 Task: Search one way flight ticket for 5 adults, 1 child, 2 infants in seat and 1 infant on lap in business from Alpena: Alpena County Regional Airport to Greenville: Pitt-greenville Airport on 5-2-2023. Choice of flights is Sun country airlines. Number of bags: 1 carry on bag. Price is upto 86000. Outbound departure time preference is 13:00.
Action: Mouse moved to (309, 160)
Screenshot: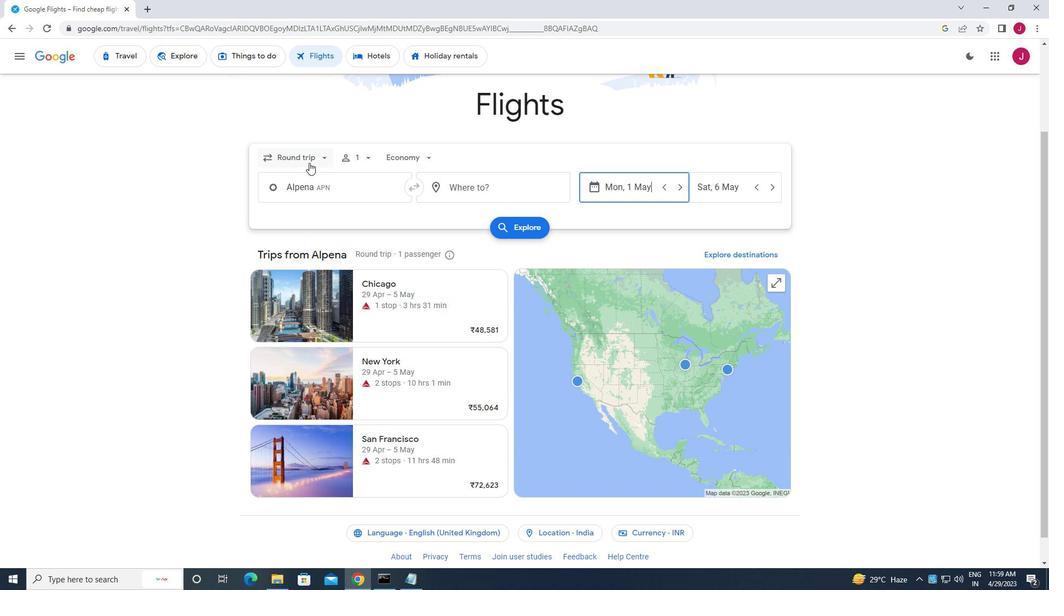 
Action: Mouse pressed left at (309, 160)
Screenshot: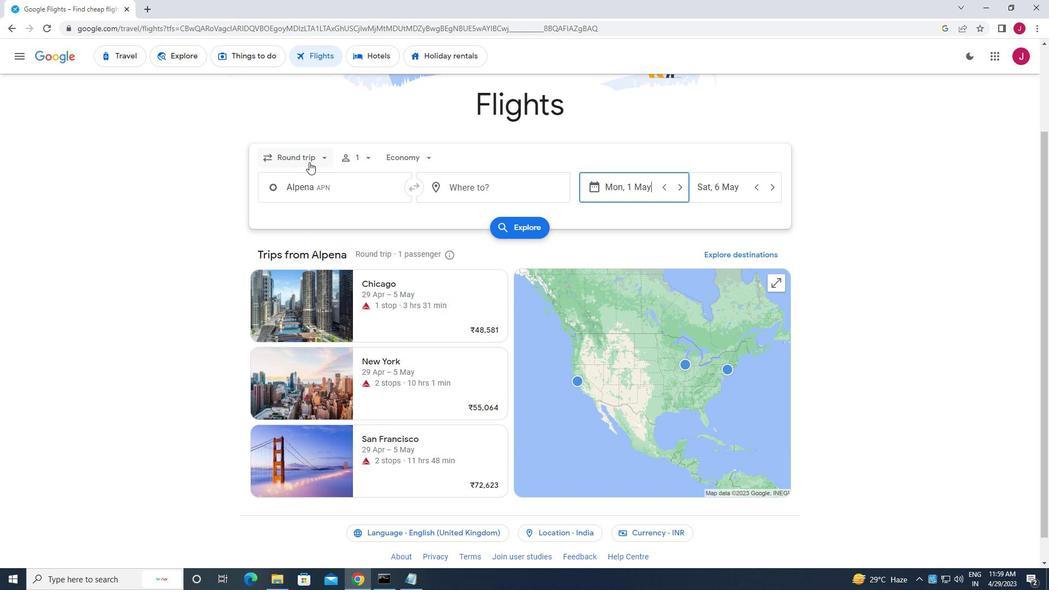 
Action: Mouse moved to (312, 204)
Screenshot: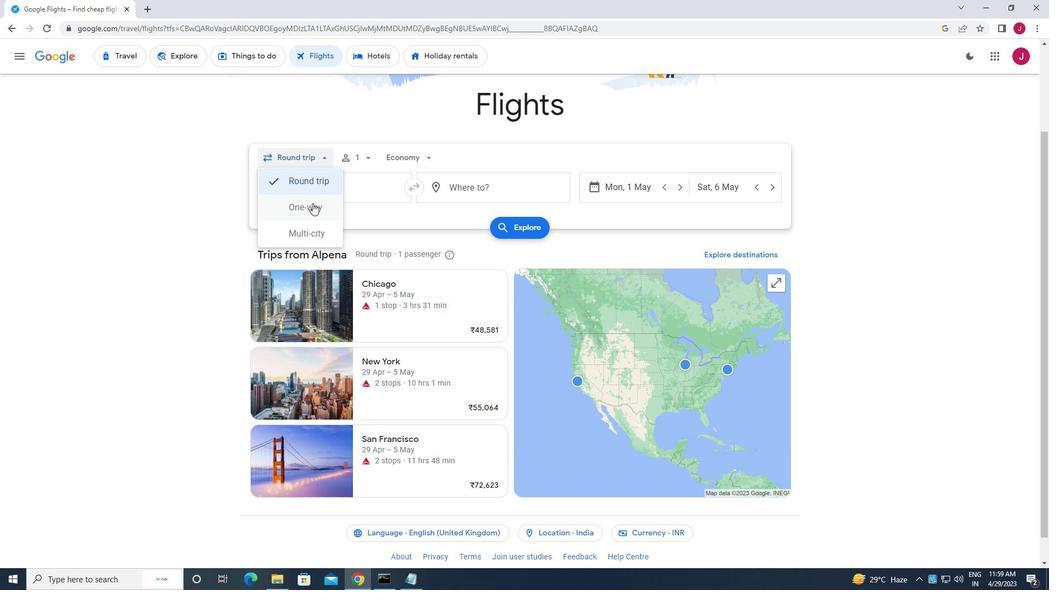 
Action: Mouse pressed left at (312, 204)
Screenshot: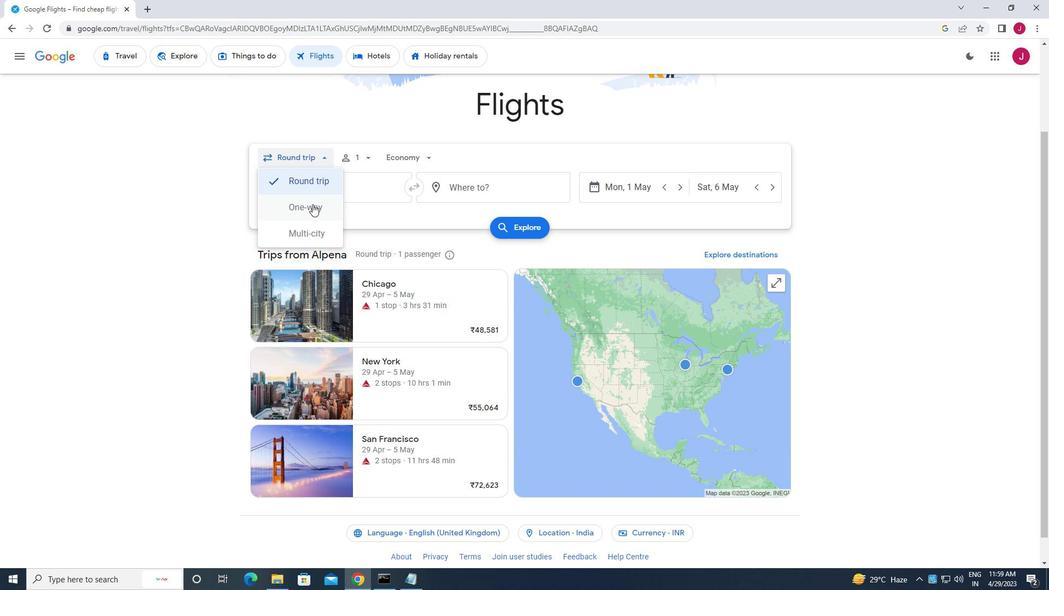 
Action: Mouse moved to (360, 160)
Screenshot: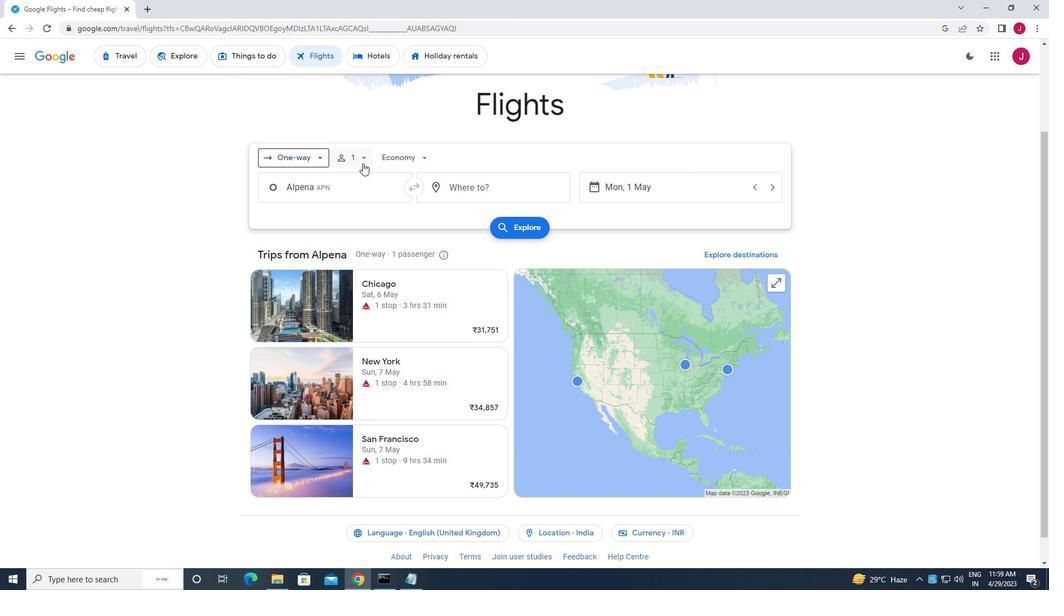 
Action: Mouse pressed left at (360, 160)
Screenshot: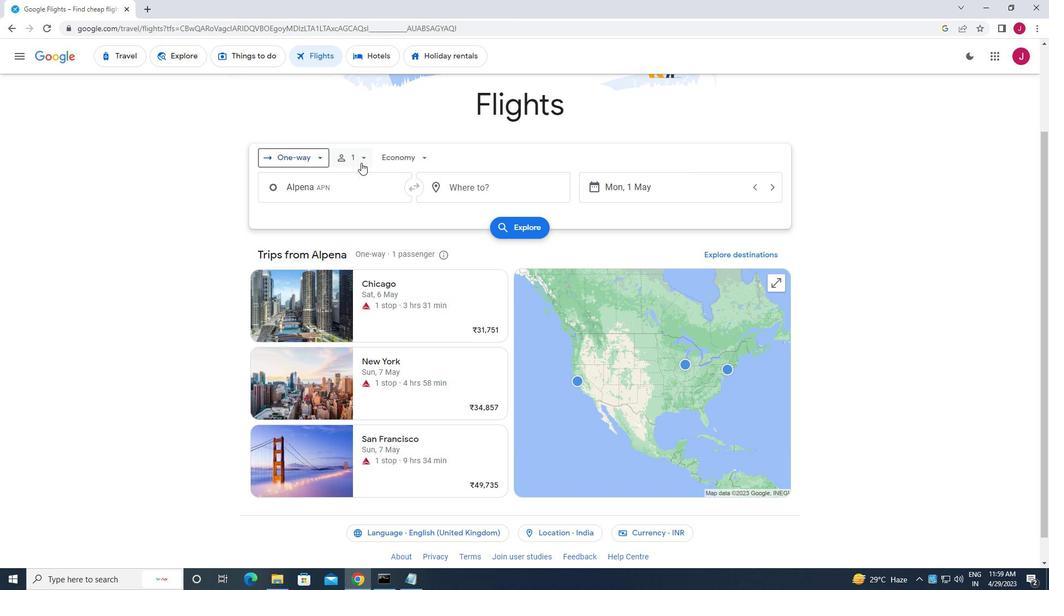 
Action: Mouse moved to (446, 188)
Screenshot: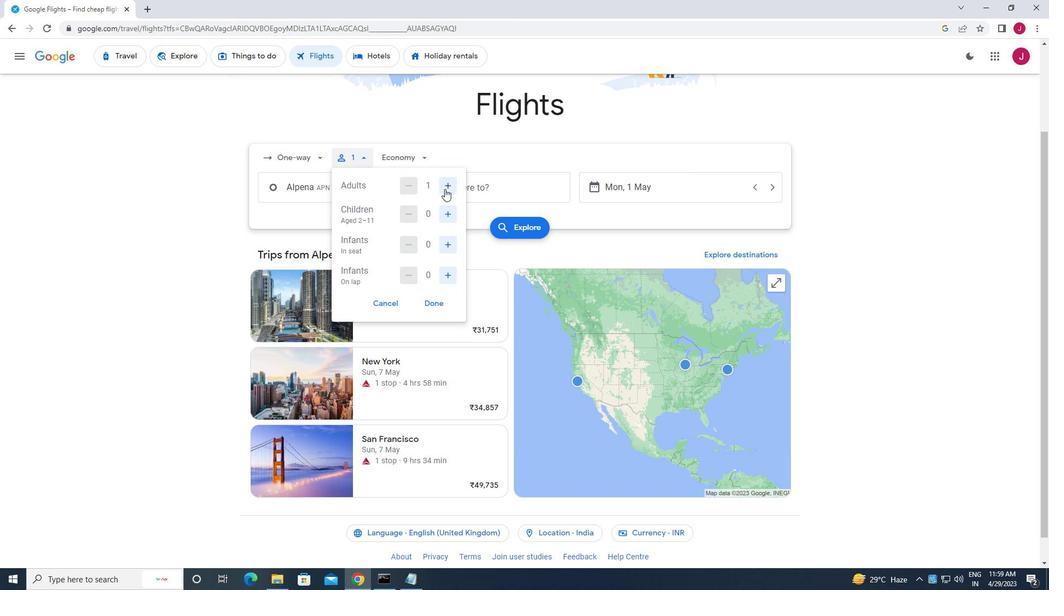 
Action: Mouse pressed left at (446, 188)
Screenshot: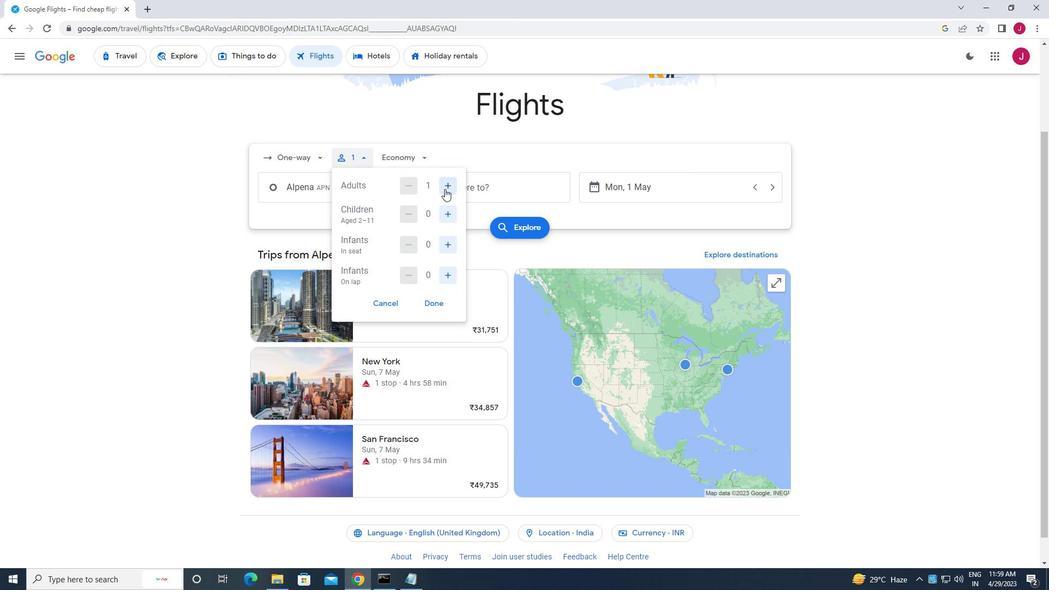 
Action: Mouse pressed left at (446, 188)
Screenshot: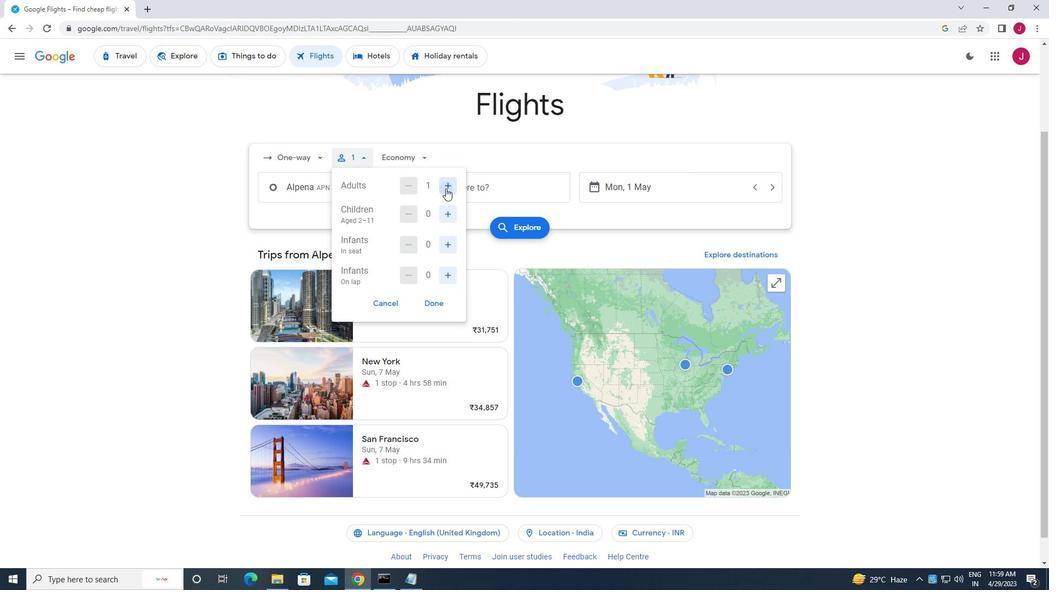 
Action: Mouse pressed left at (446, 188)
Screenshot: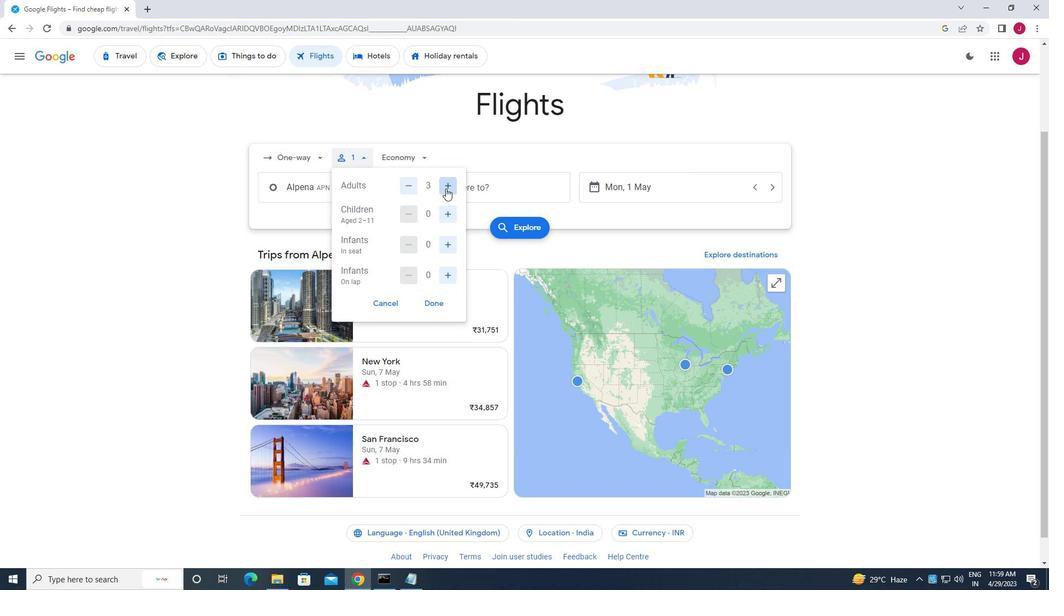 
Action: Mouse pressed left at (446, 188)
Screenshot: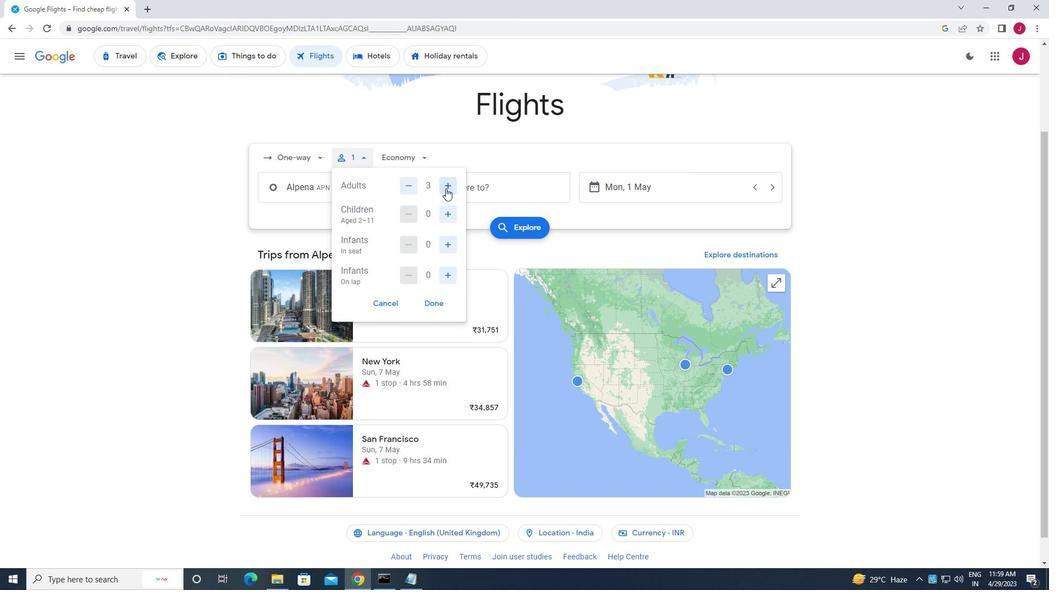 
Action: Mouse moved to (447, 214)
Screenshot: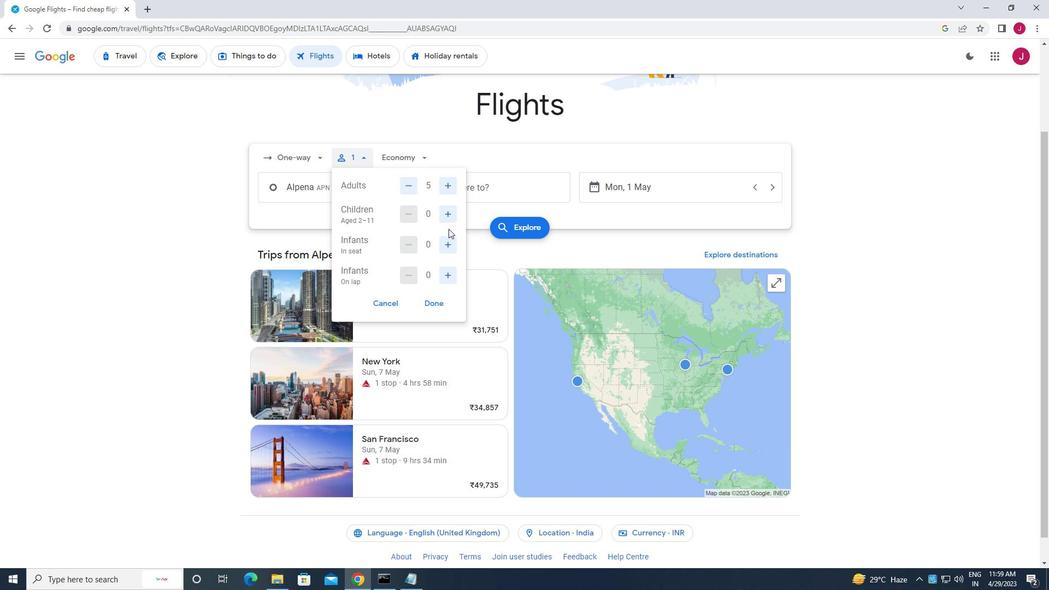 
Action: Mouse pressed left at (447, 214)
Screenshot: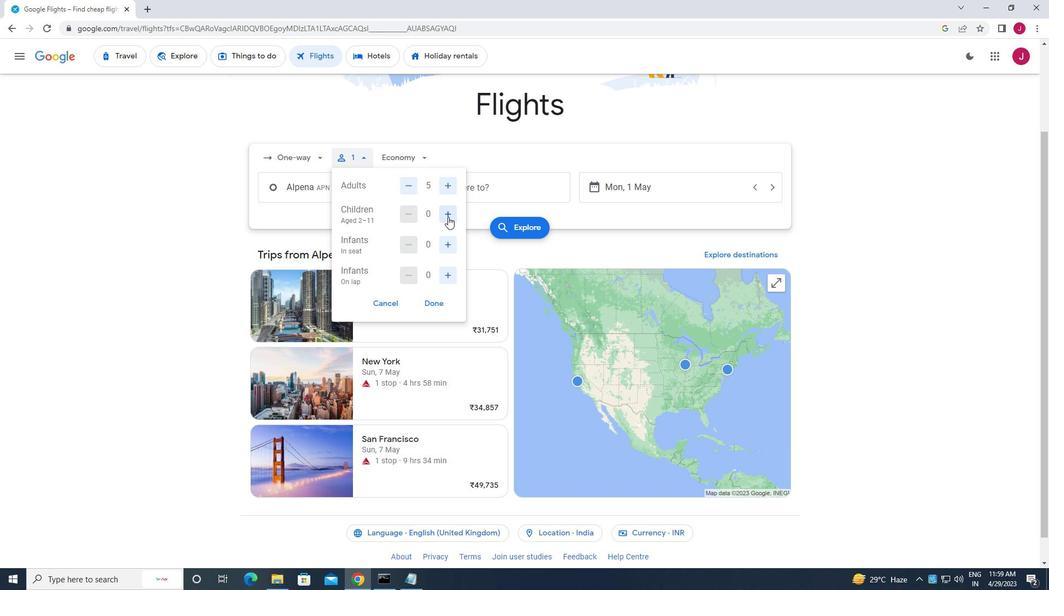 
Action: Mouse moved to (446, 244)
Screenshot: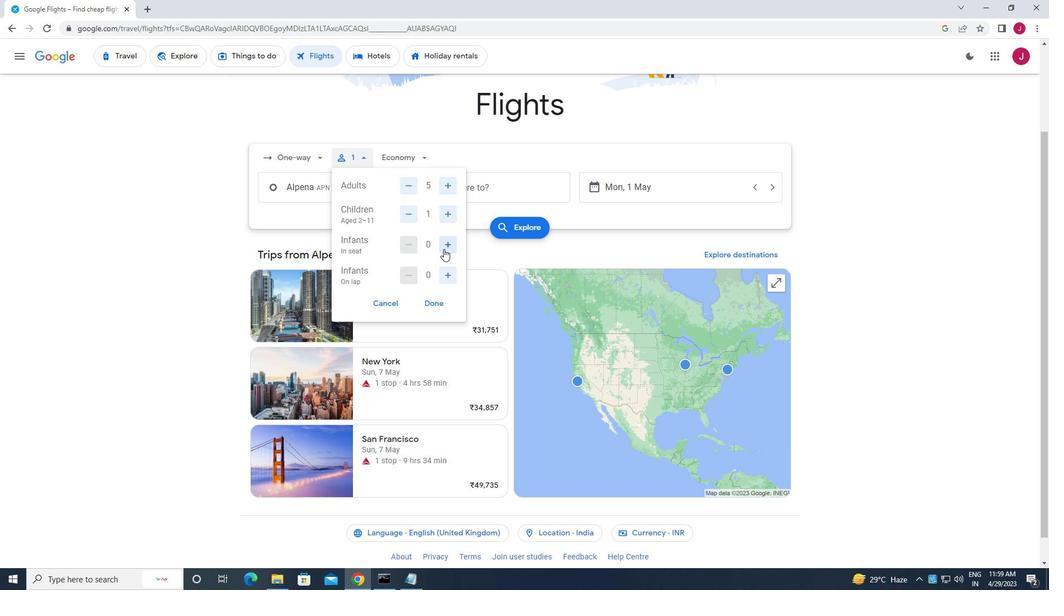 
Action: Mouse pressed left at (446, 244)
Screenshot: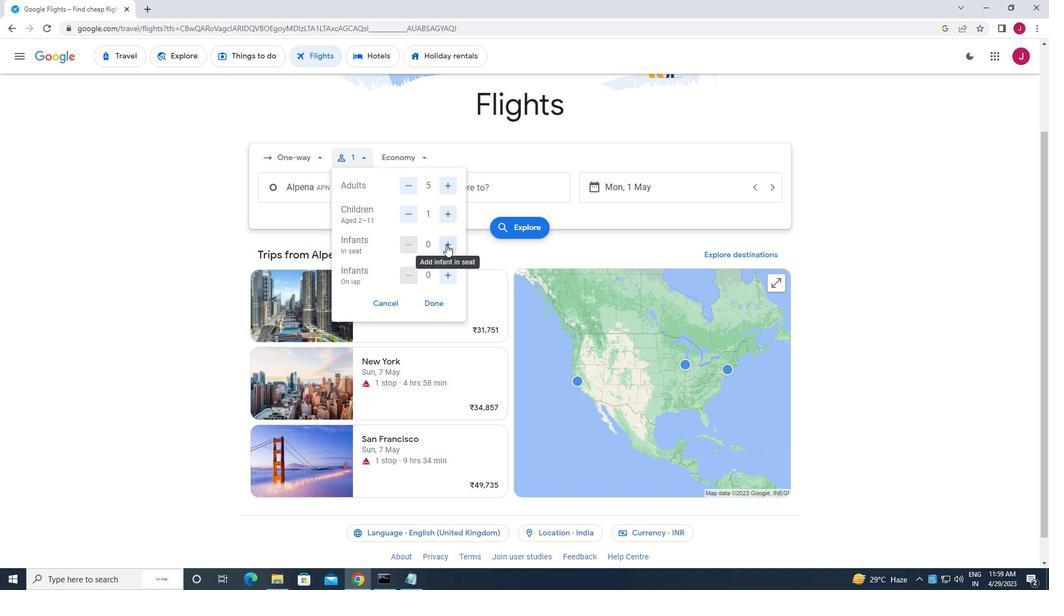
Action: Mouse pressed left at (446, 244)
Screenshot: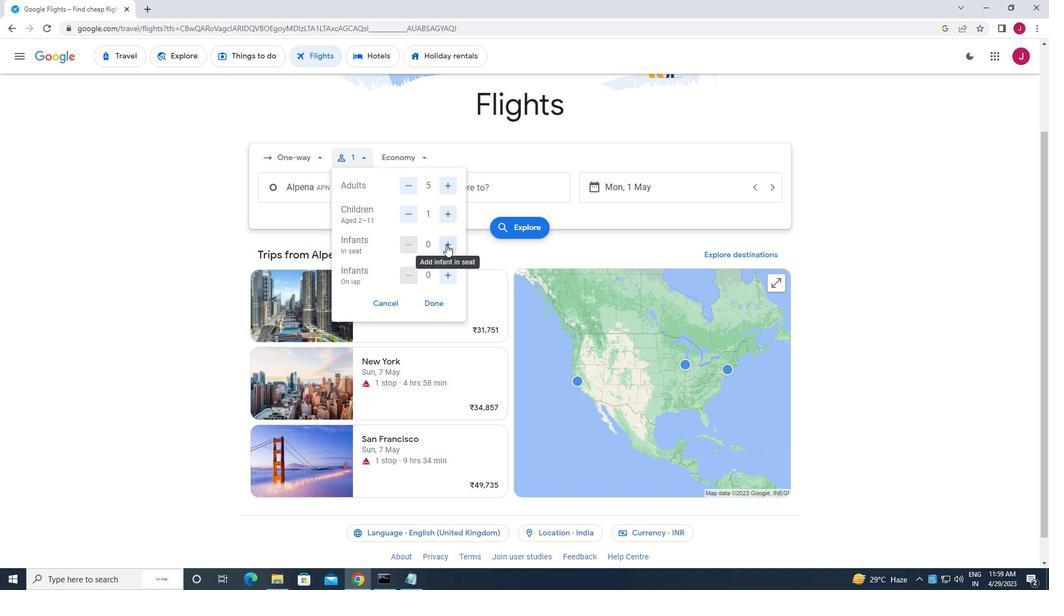 
Action: Mouse moved to (446, 273)
Screenshot: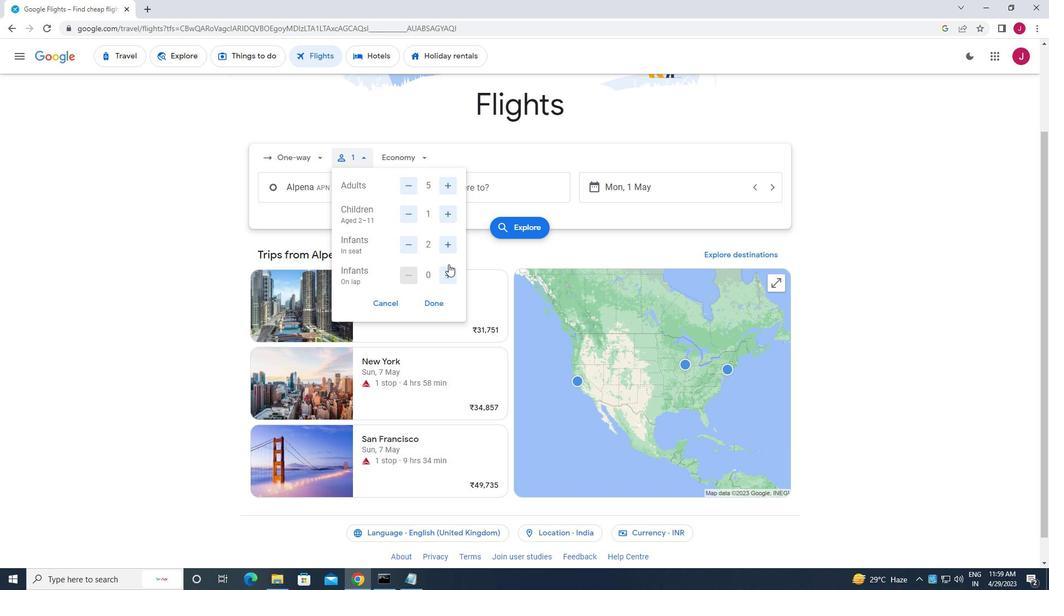 
Action: Mouse pressed left at (446, 273)
Screenshot: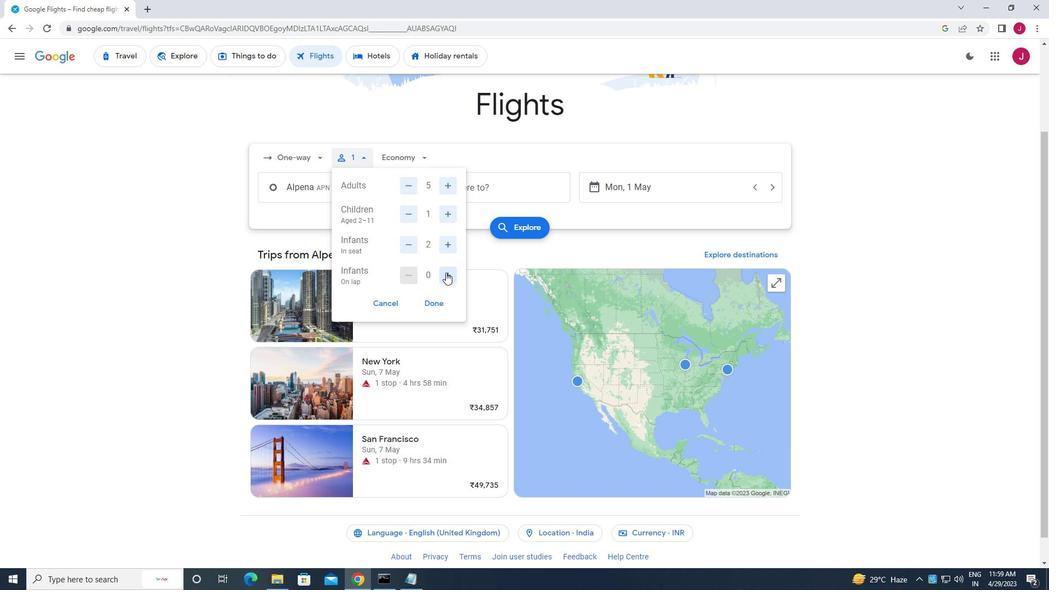 
Action: Mouse moved to (435, 303)
Screenshot: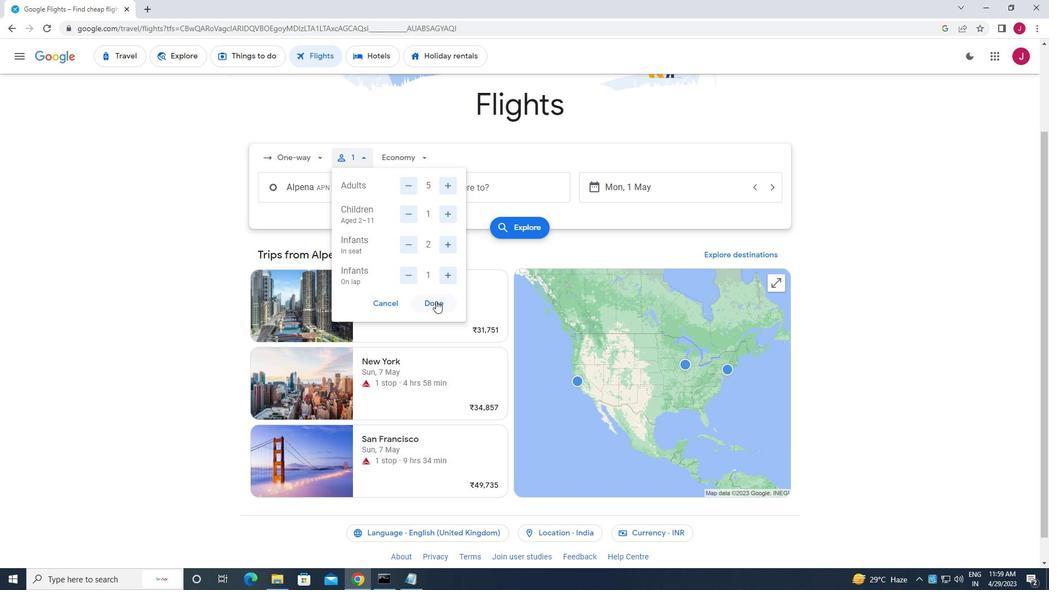 
Action: Mouse pressed left at (435, 303)
Screenshot: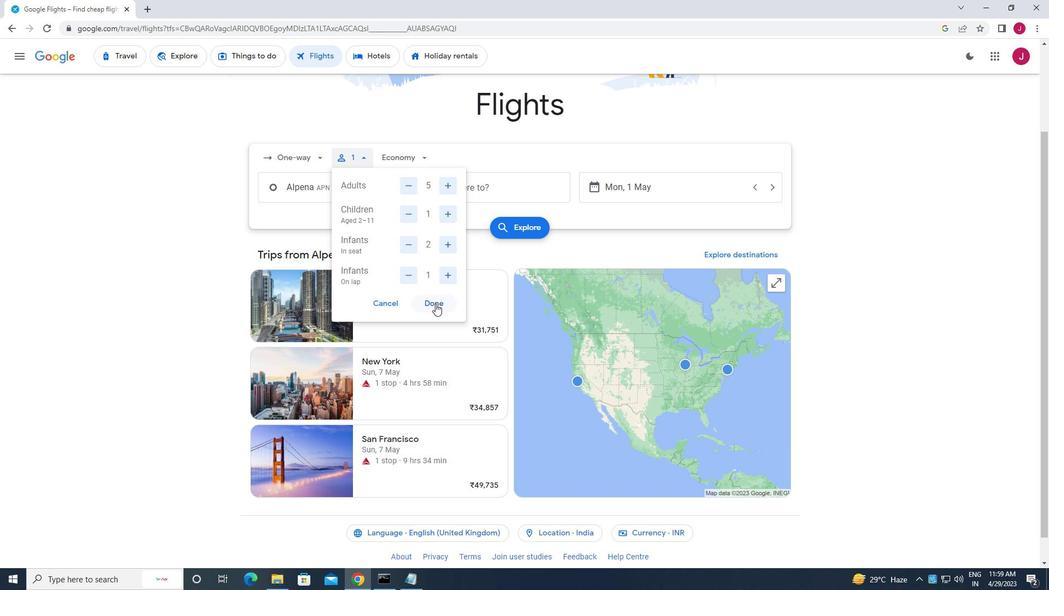 
Action: Mouse moved to (410, 155)
Screenshot: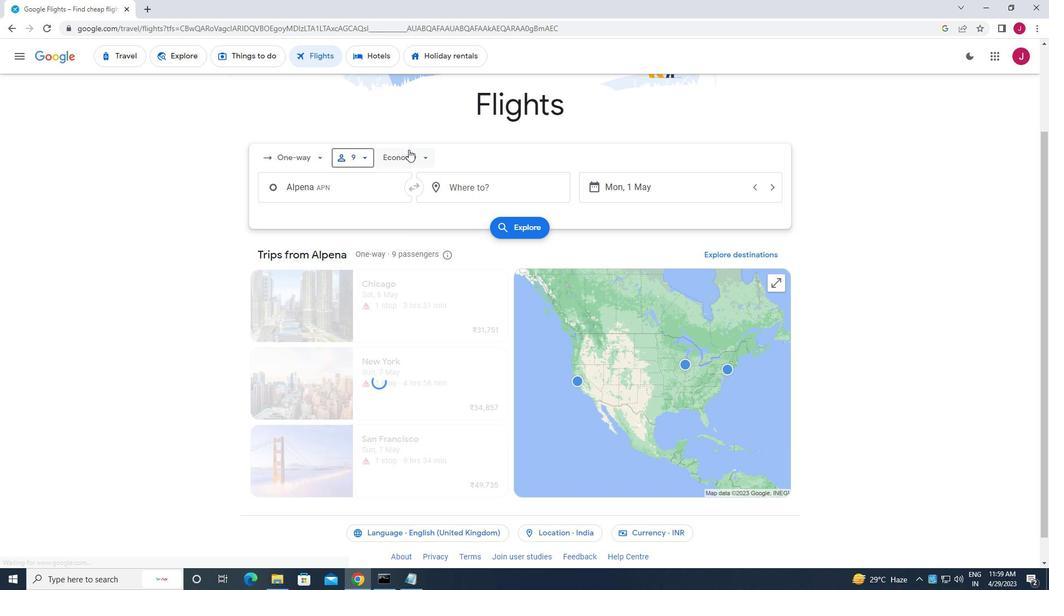 
Action: Mouse pressed left at (410, 155)
Screenshot: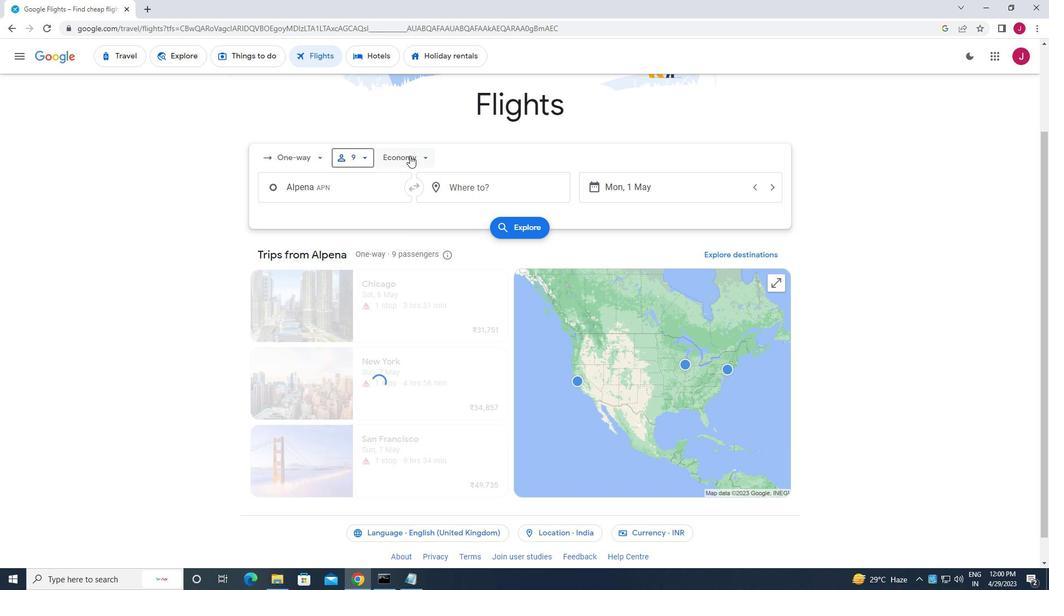 
Action: Mouse moved to (426, 234)
Screenshot: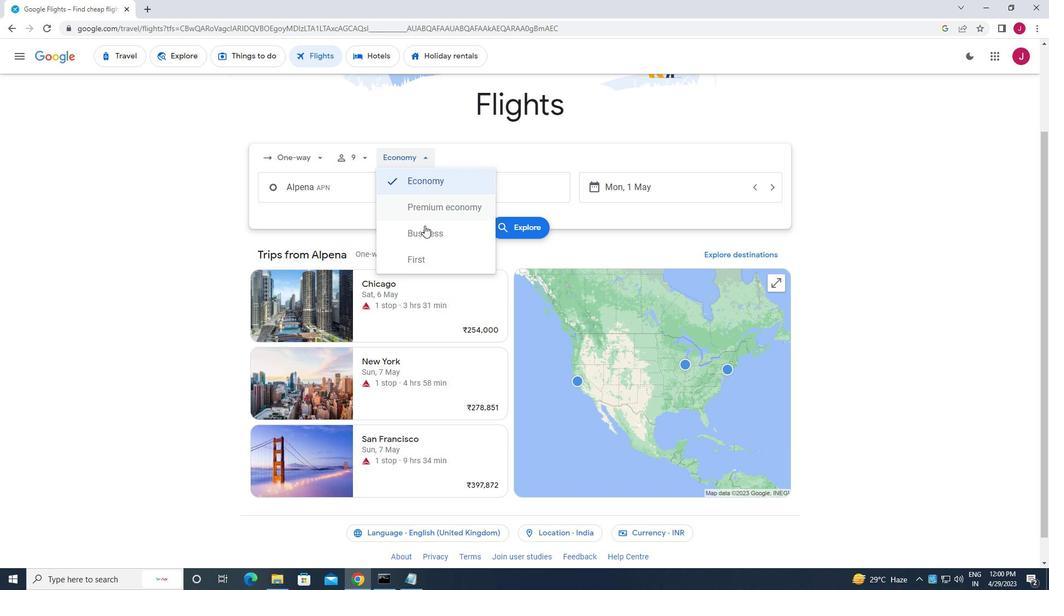 
Action: Mouse pressed left at (426, 234)
Screenshot: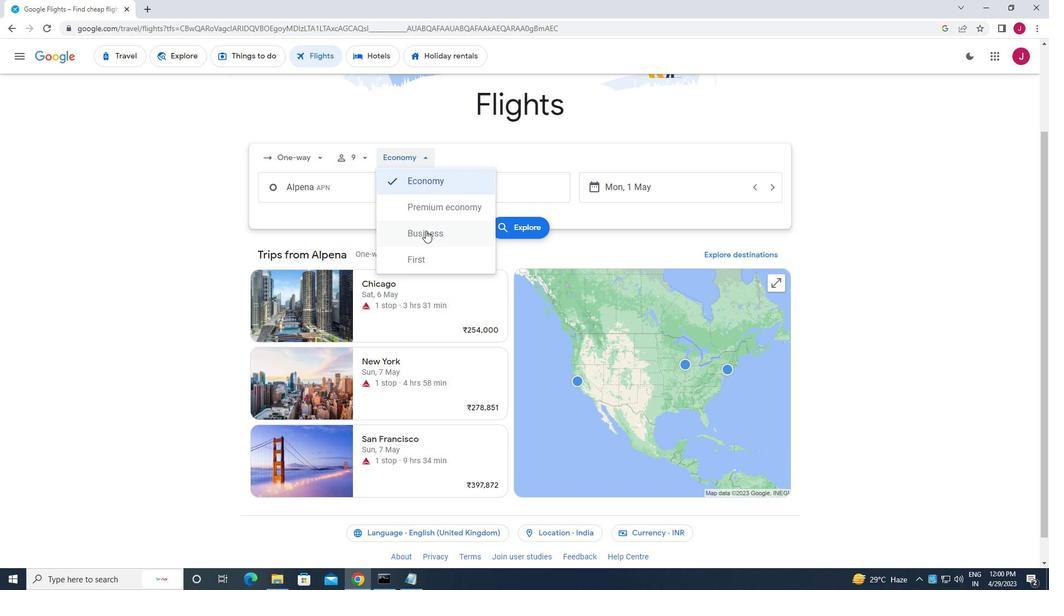 
Action: Mouse moved to (362, 191)
Screenshot: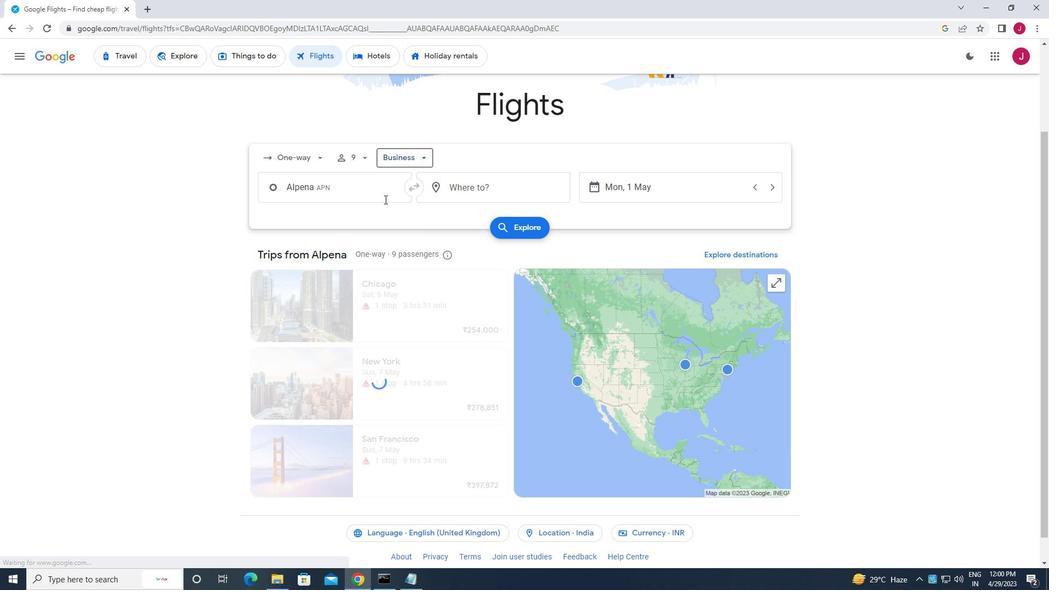 
Action: Mouse pressed left at (362, 191)
Screenshot: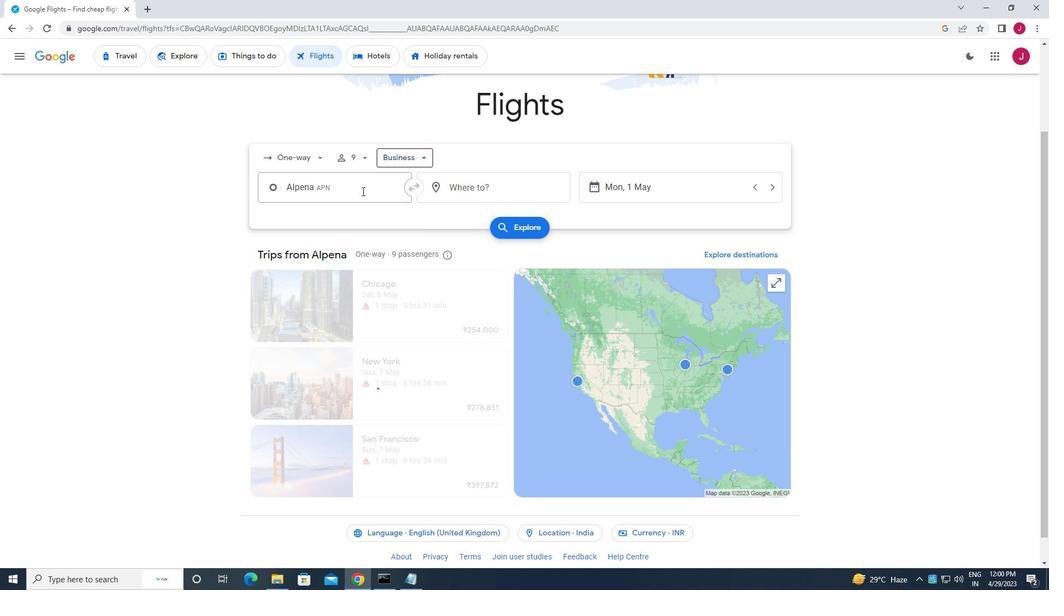 
Action: Mouse moved to (361, 190)
Screenshot: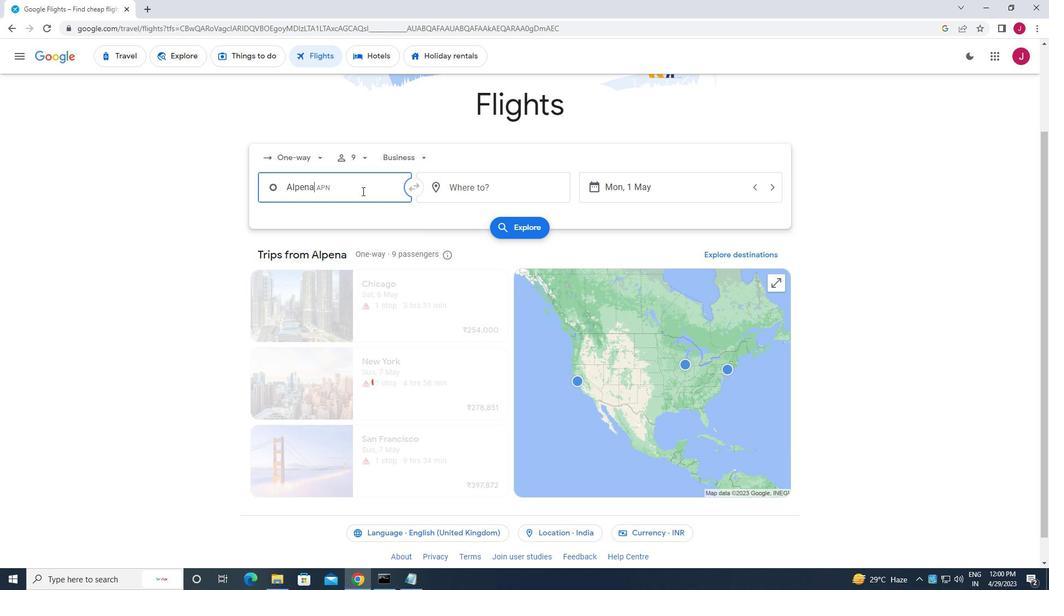 
Action: Key pressed alpena
Screenshot: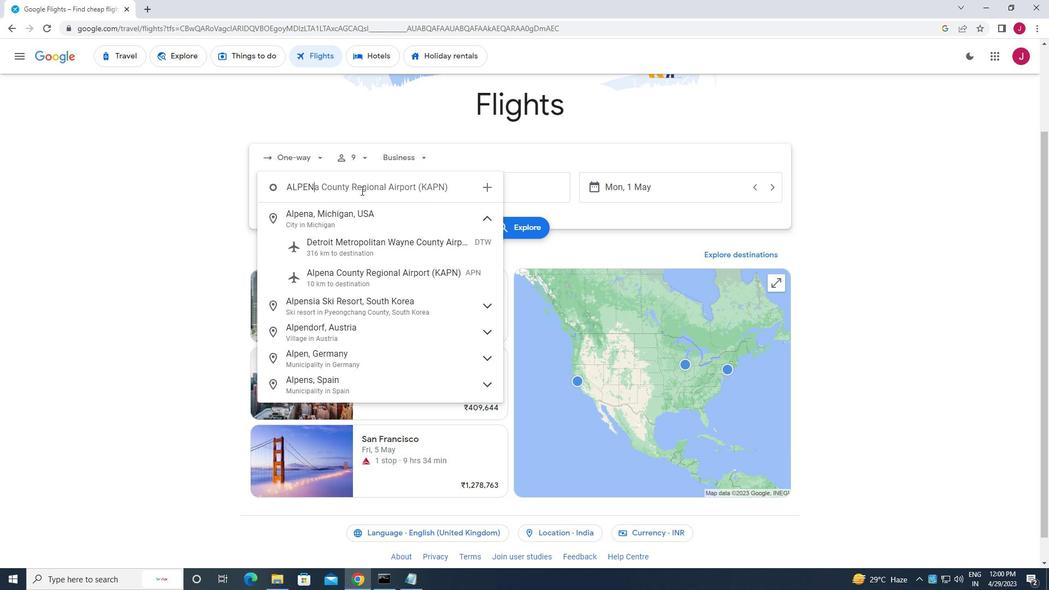 
Action: Mouse moved to (409, 268)
Screenshot: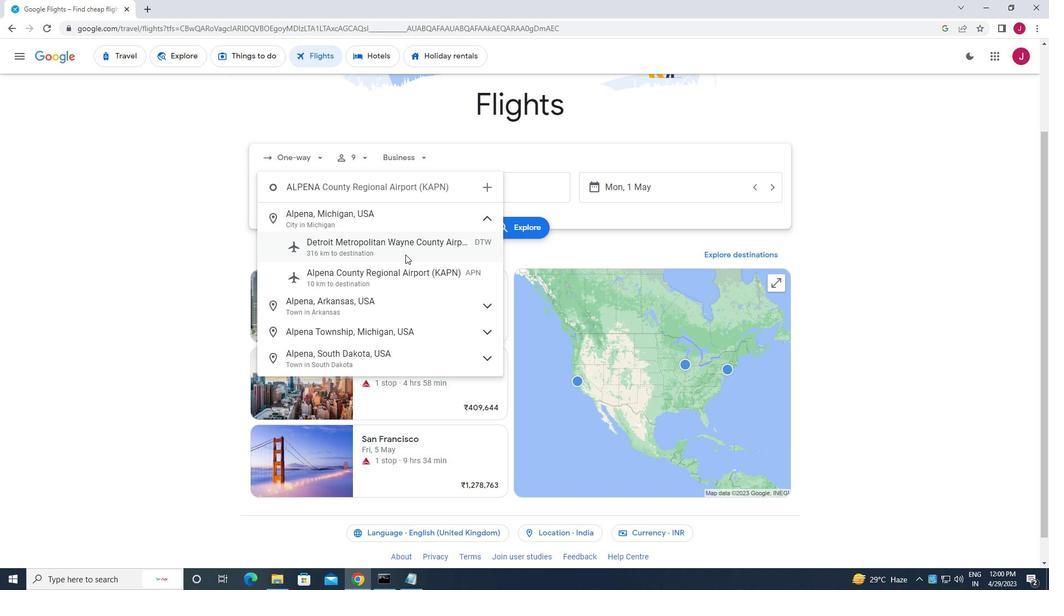 
Action: Mouse pressed left at (409, 268)
Screenshot: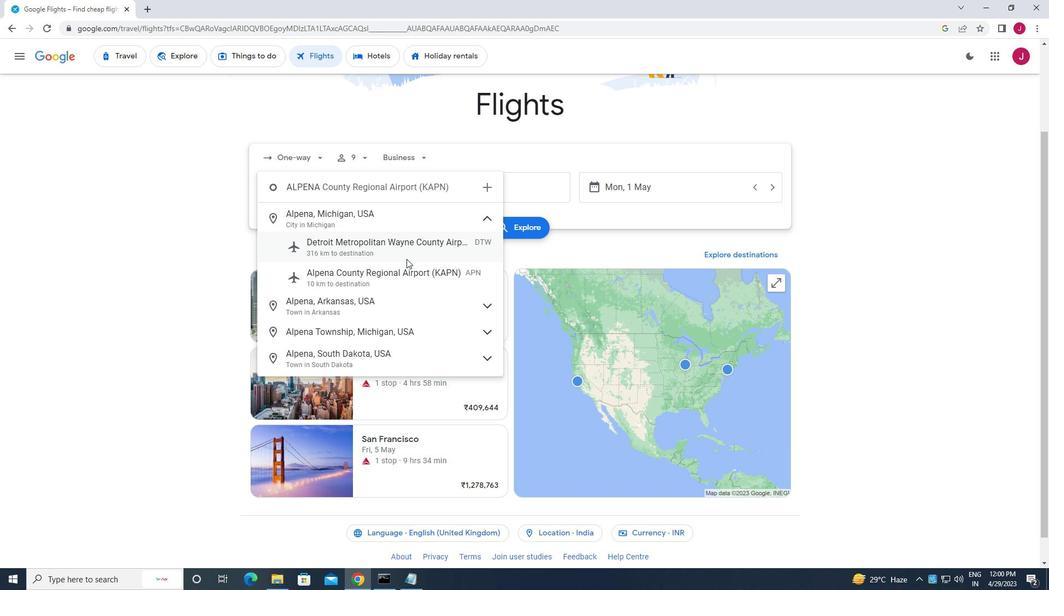 
Action: Mouse moved to (495, 184)
Screenshot: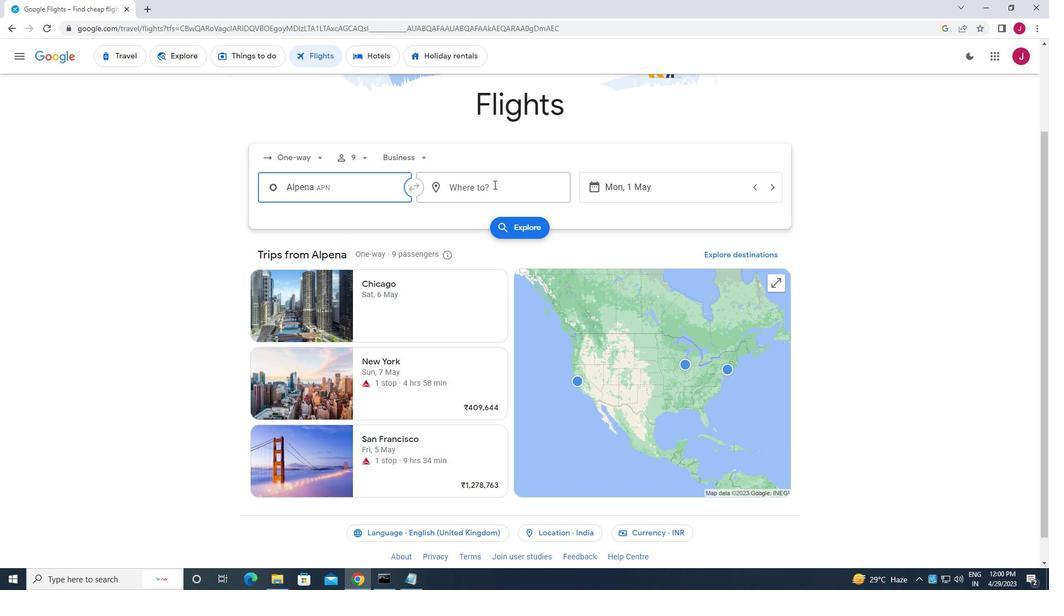
Action: Mouse pressed left at (495, 184)
Screenshot: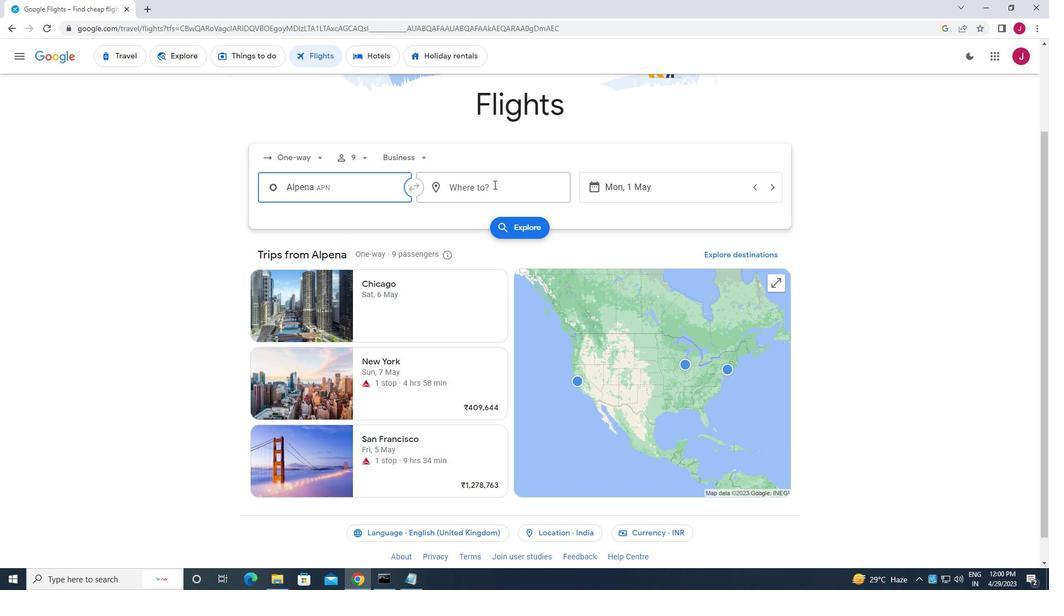 
Action: Mouse moved to (496, 184)
Screenshot: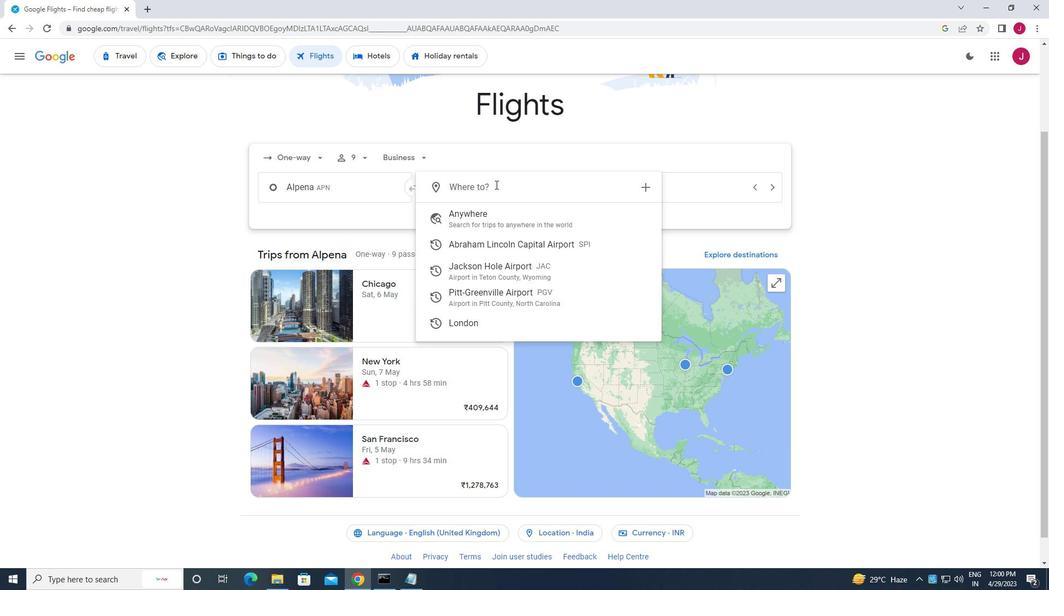 
Action: Key pressed greenville<Key.space>p
Screenshot: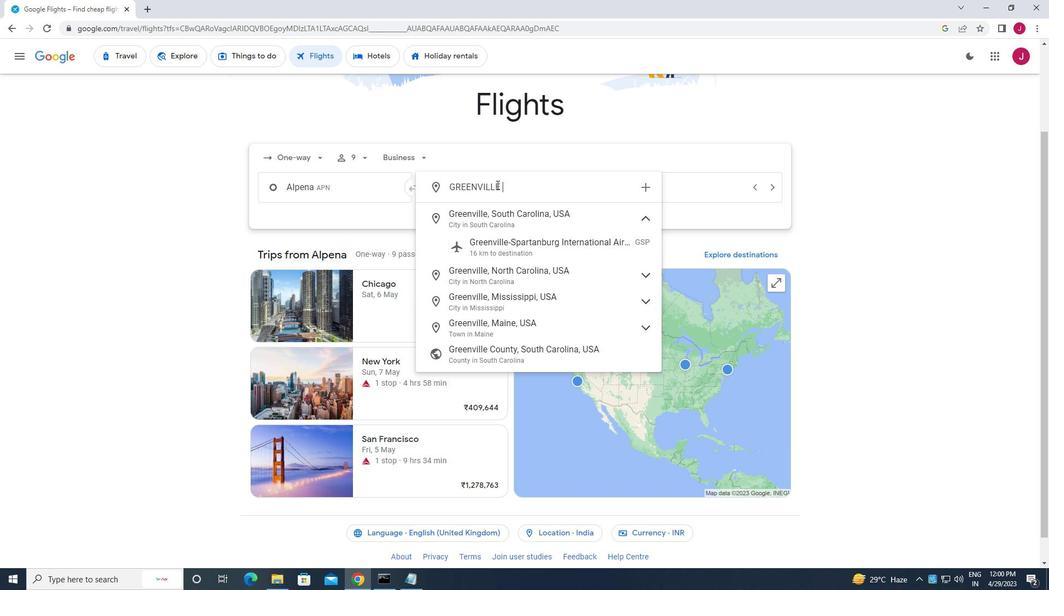 
Action: Mouse moved to (517, 218)
Screenshot: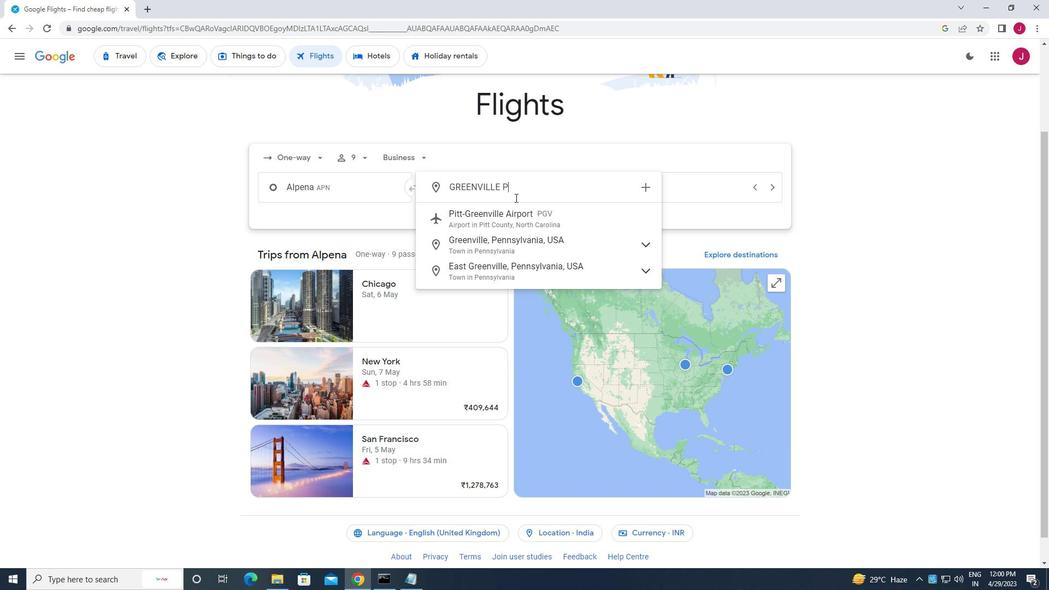
Action: Mouse pressed left at (517, 218)
Screenshot: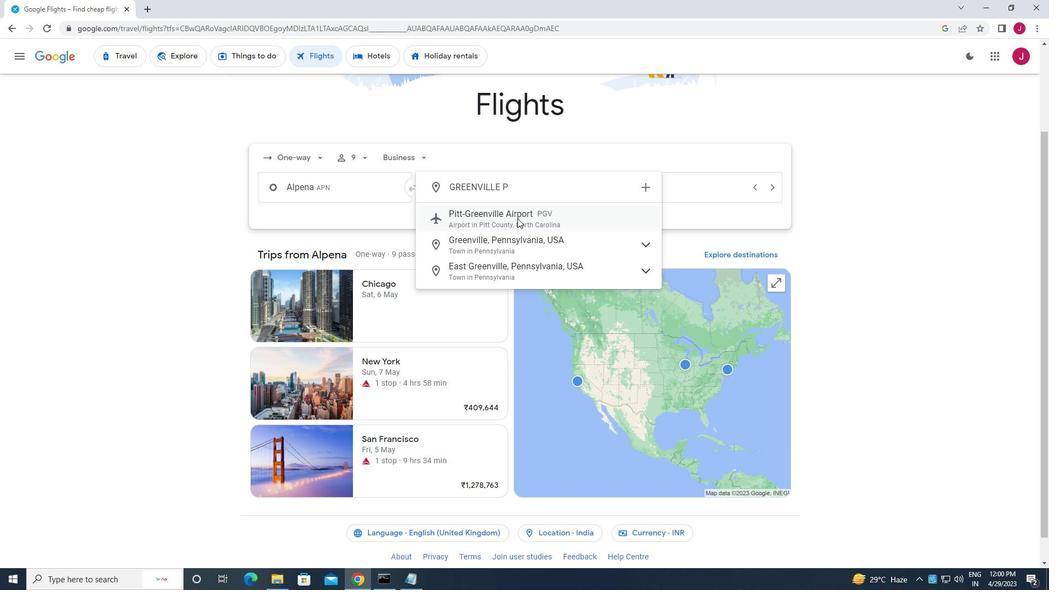 
Action: Mouse moved to (647, 190)
Screenshot: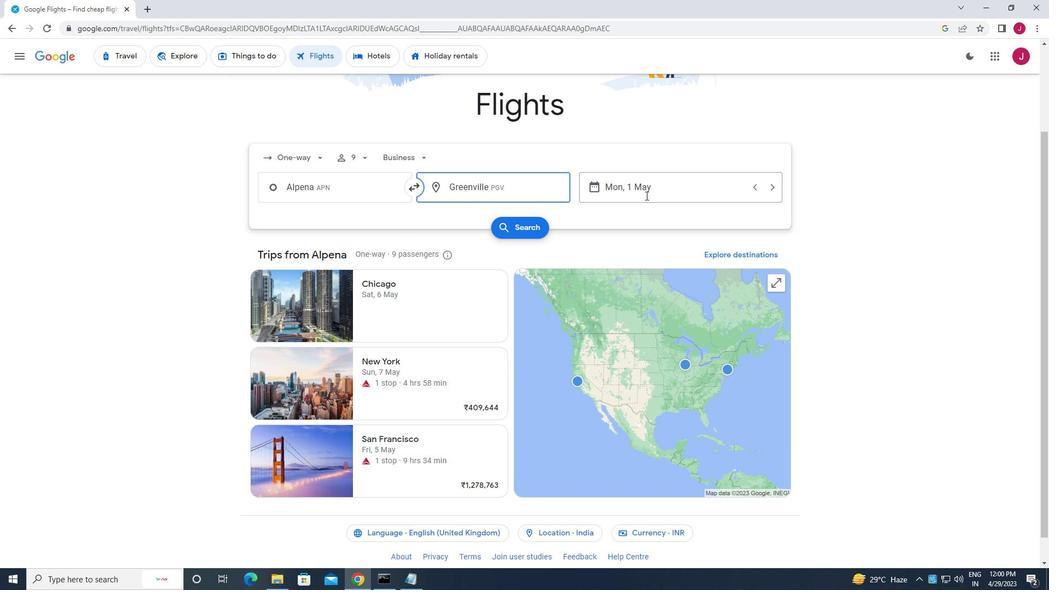 
Action: Mouse pressed left at (647, 190)
Screenshot: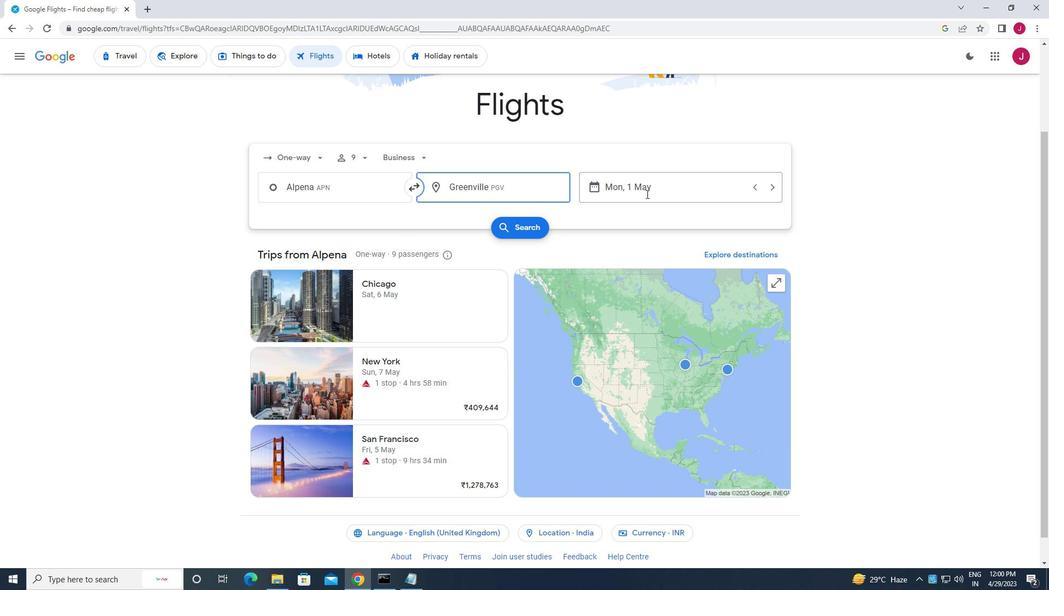 
Action: Mouse moved to (658, 270)
Screenshot: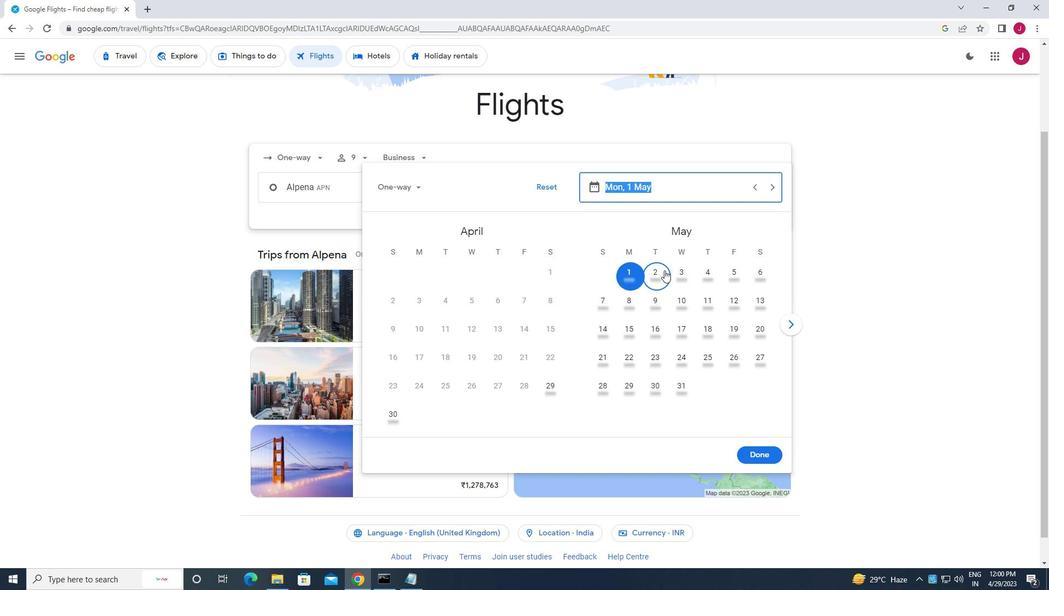 
Action: Mouse pressed left at (658, 270)
Screenshot: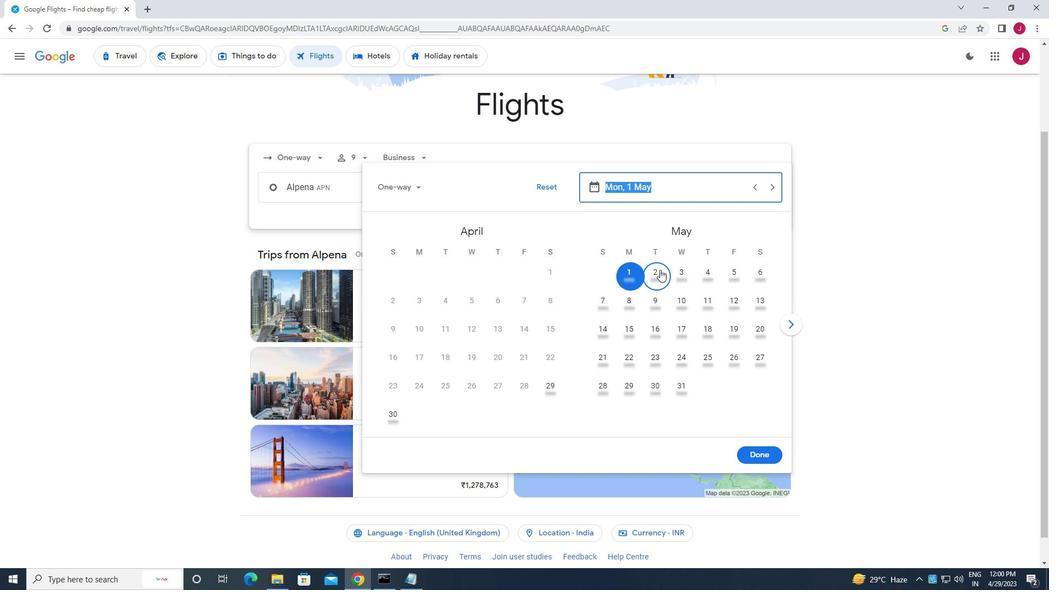 
Action: Mouse moved to (753, 459)
Screenshot: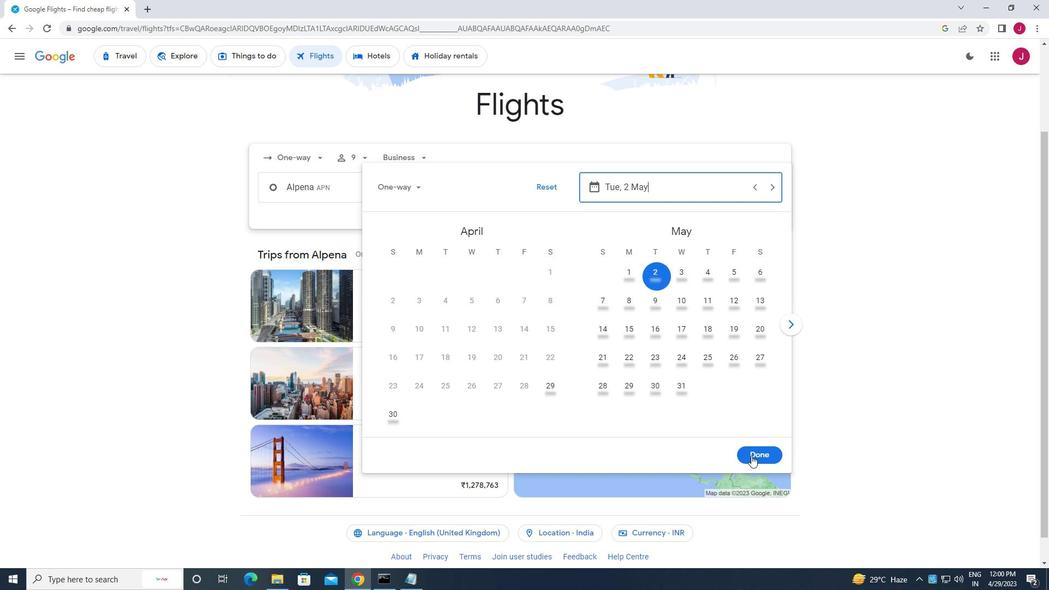 
Action: Mouse pressed left at (753, 459)
Screenshot: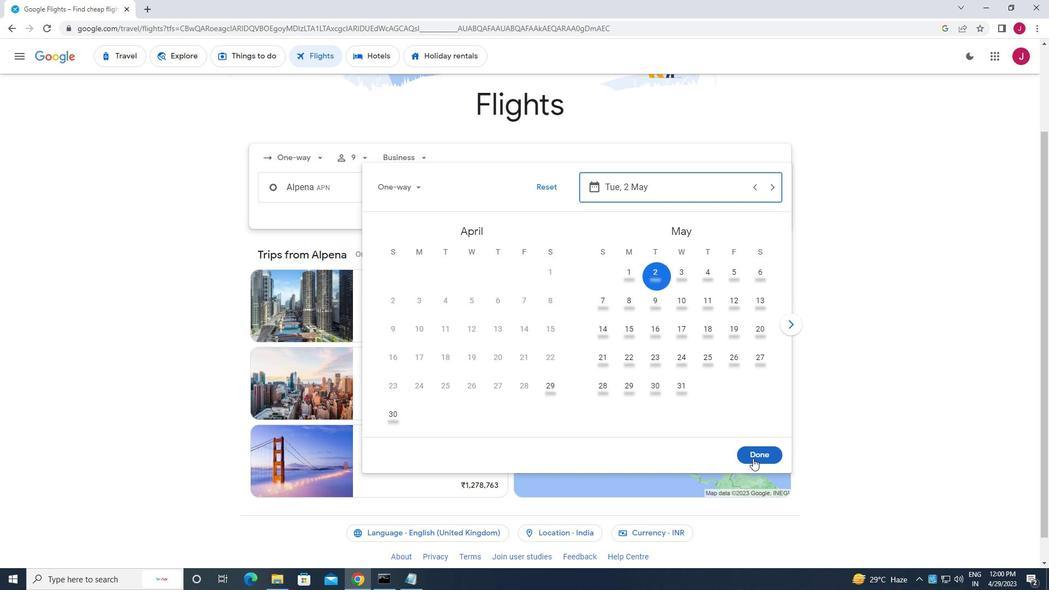 
Action: Mouse moved to (525, 227)
Screenshot: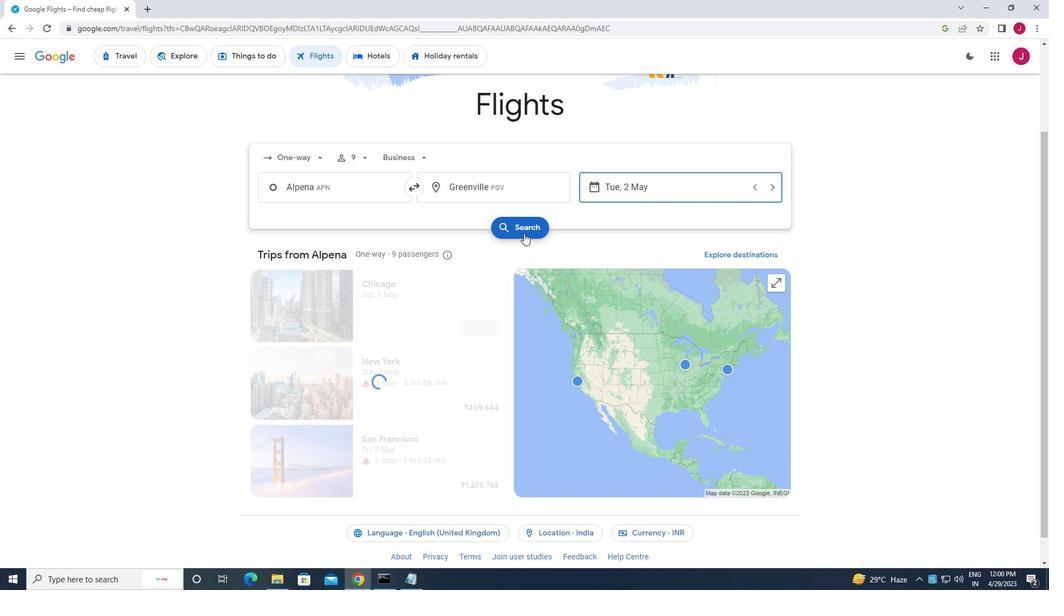 
Action: Mouse pressed left at (525, 227)
Screenshot: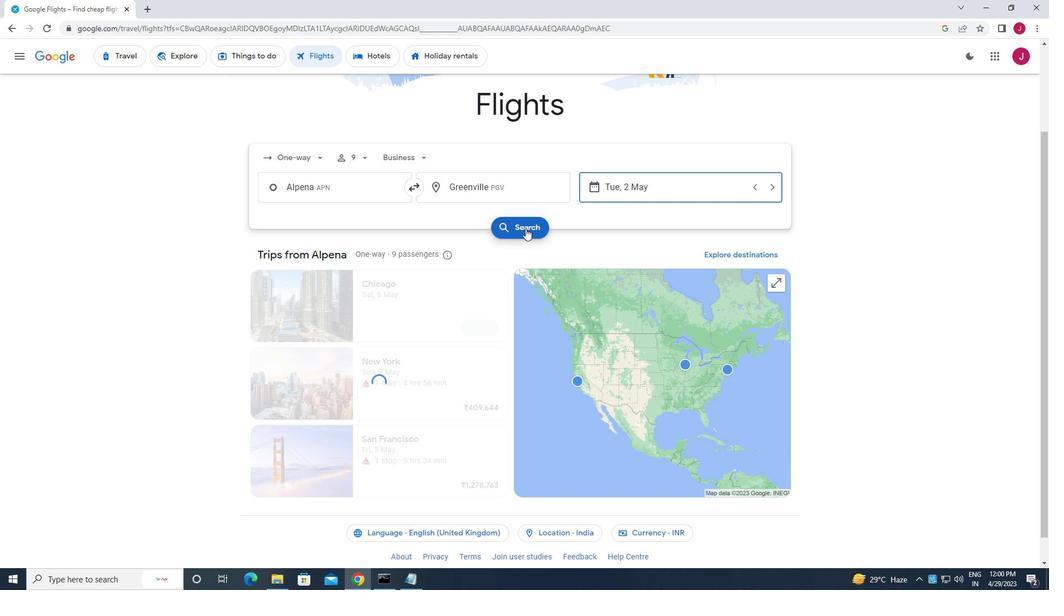 
Action: Mouse moved to (283, 153)
Screenshot: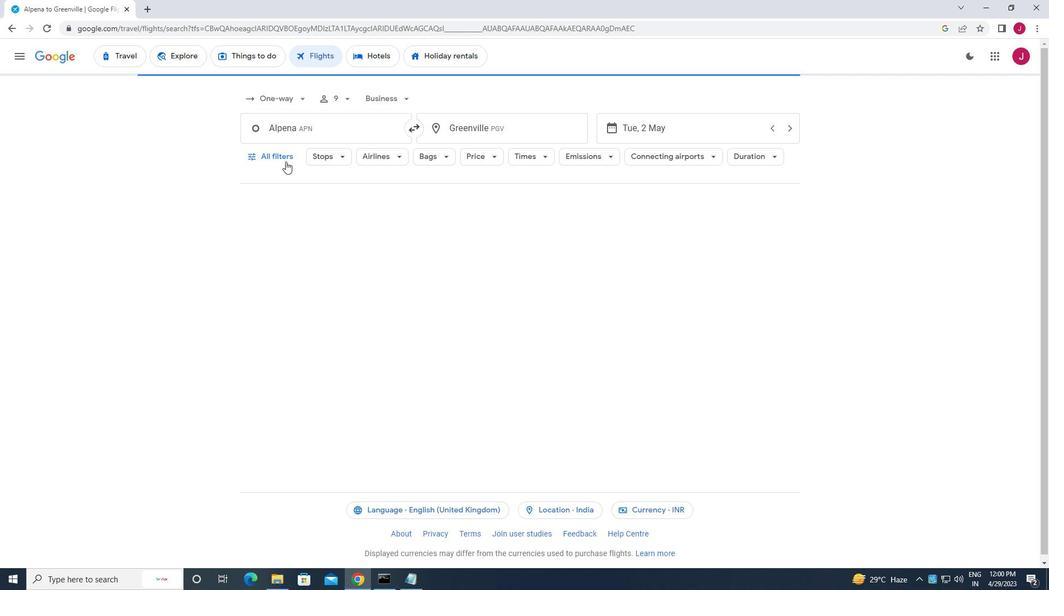 
Action: Mouse pressed left at (283, 153)
Screenshot: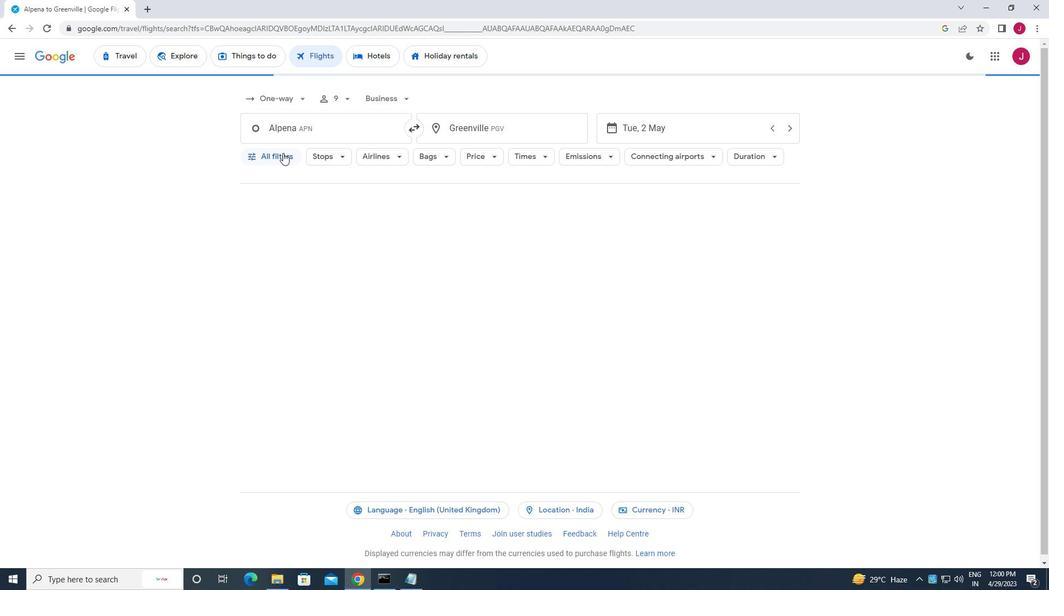 
Action: Mouse moved to (338, 235)
Screenshot: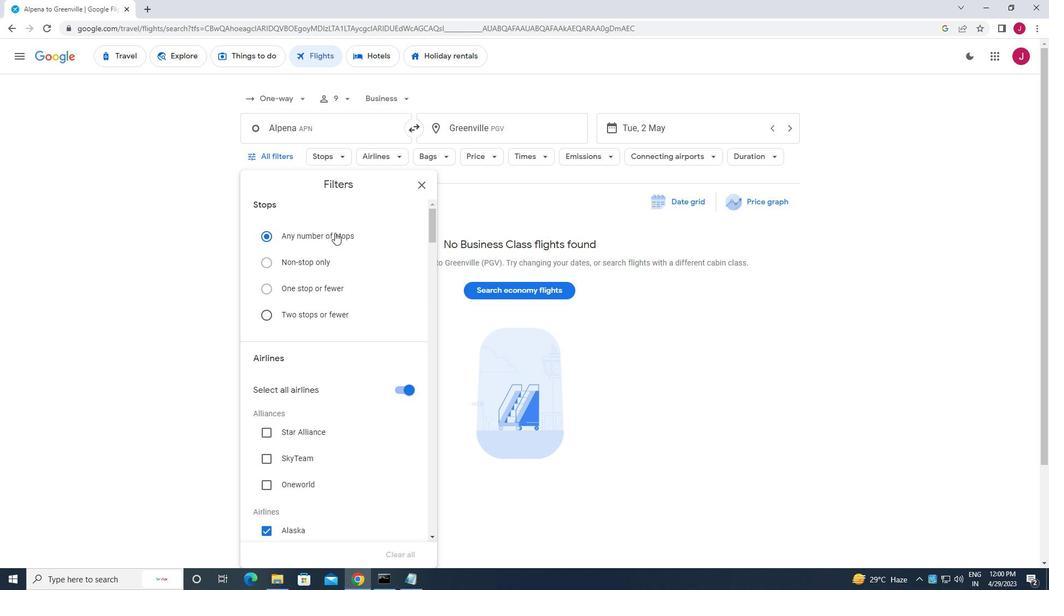 
Action: Mouse scrolled (338, 234) with delta (0, 0)
Screenshot: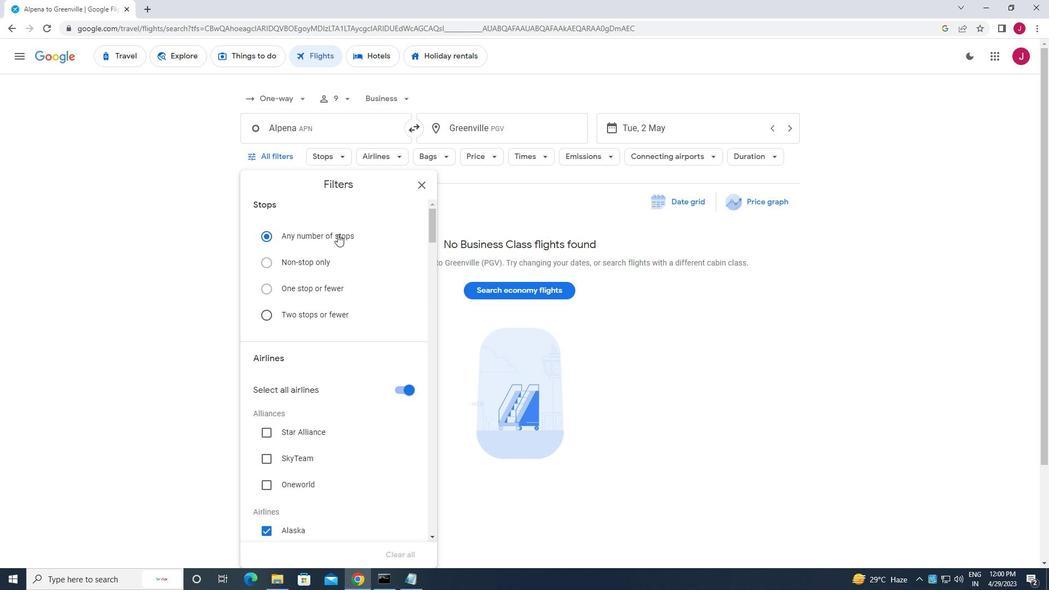 
Action: Mouse scrolled (338, 234) with delta (0, 0)
Screenshot: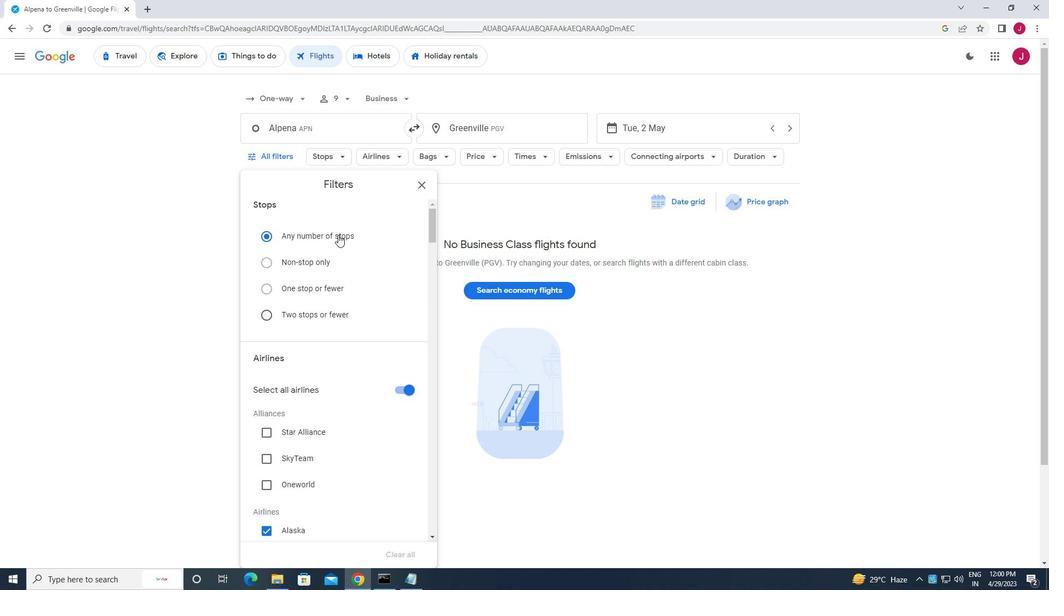 
Action: Mouse moved to (398, 282)
Screenshot: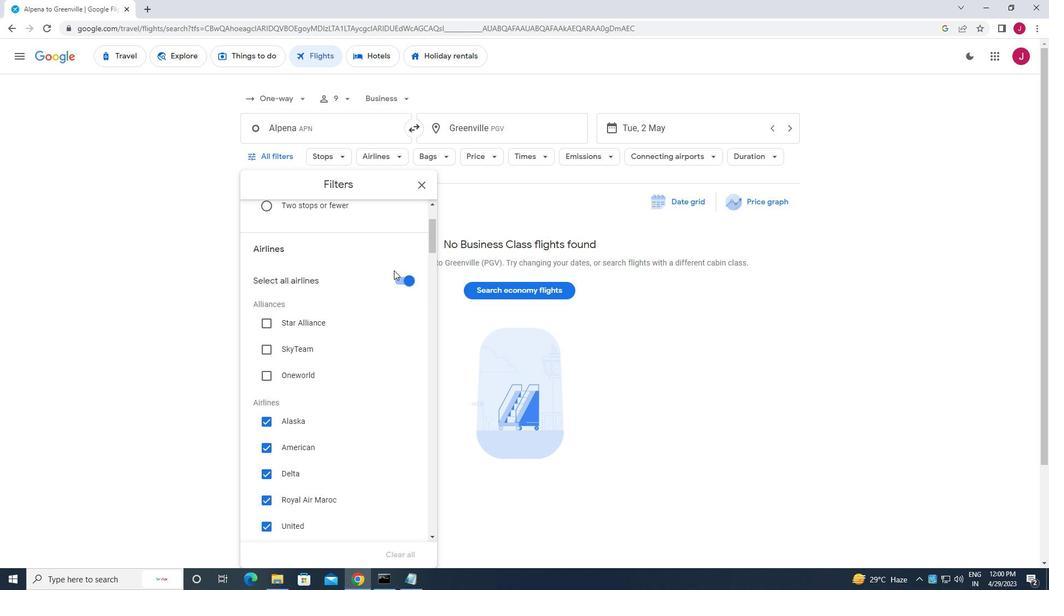 
Action: Mouse pressed left at (398, 282)
Screenshot: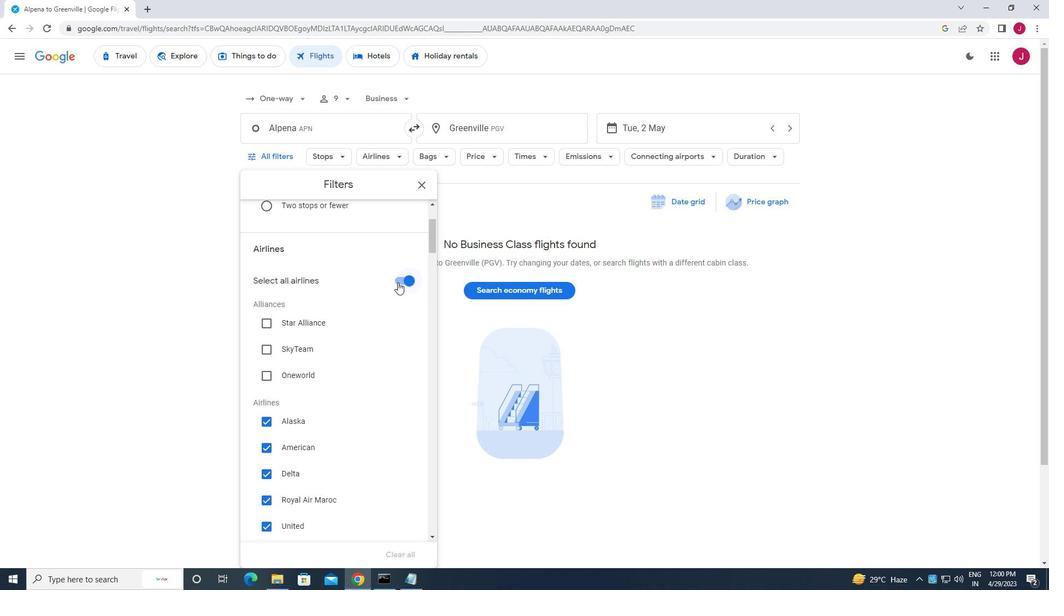 
Action: Mouse moved to (392, 279)
Screenshot: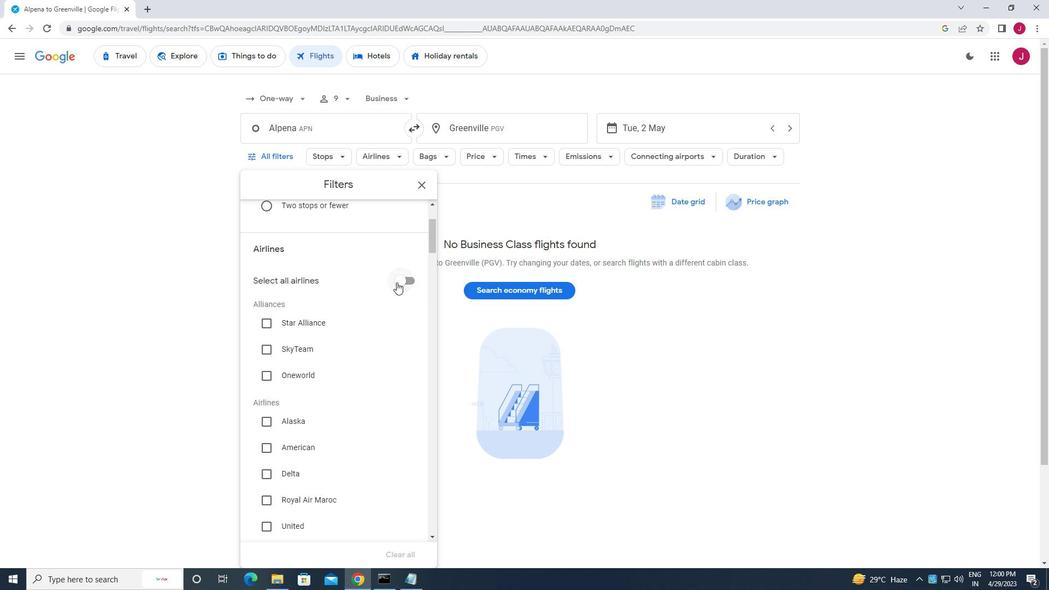 
Action: Mouse scrolled (392, 279) with delta (0, 0)
Screenshot: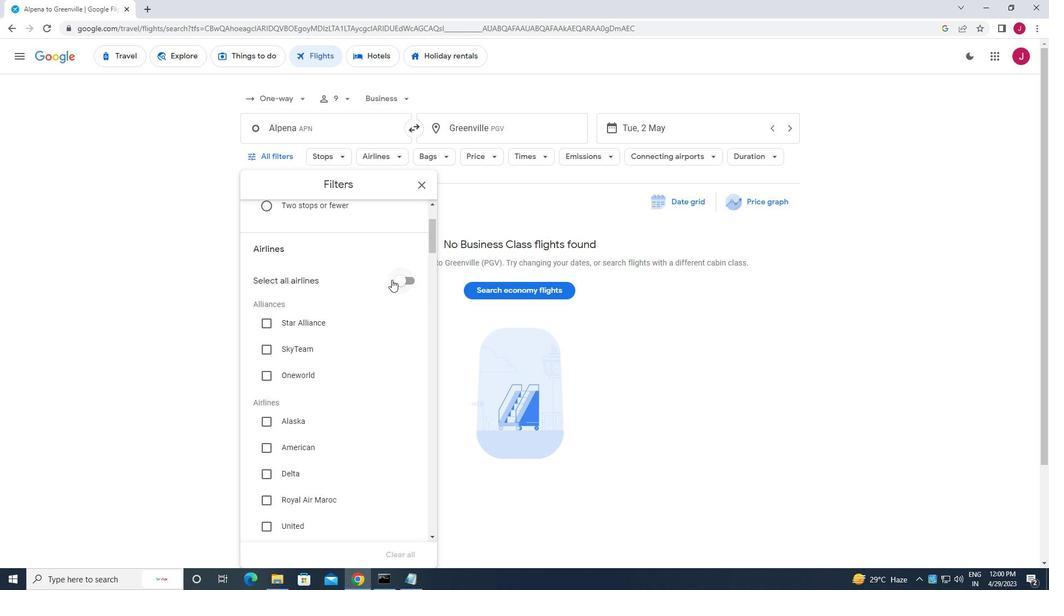 
Action: Mouse scrolled (392, 279) with delta (0, 0)
Screenshot: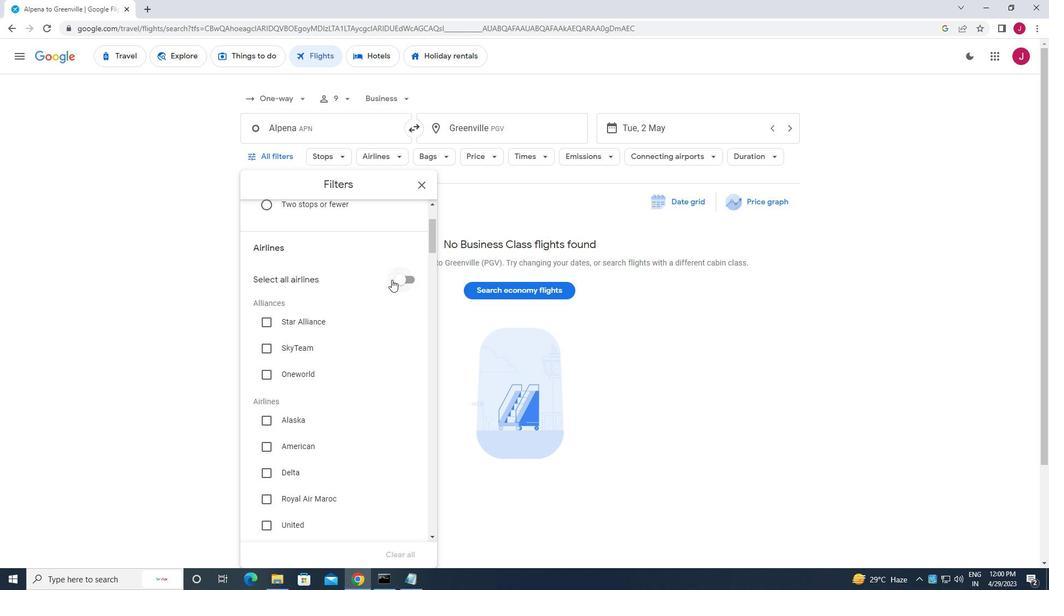 
Action: Mouse moved to (303, 411)
Screenshot: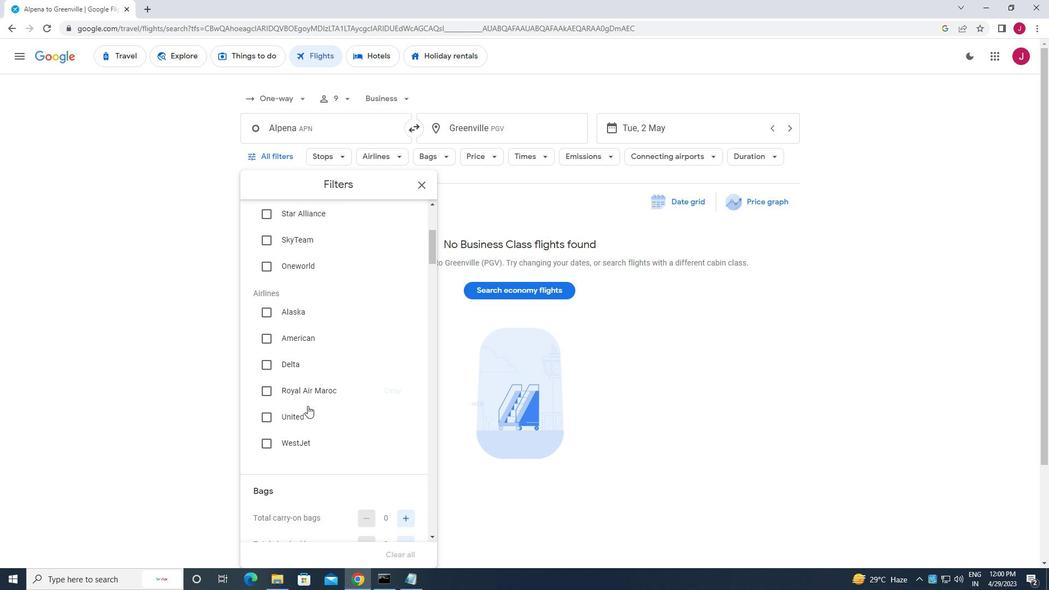 
Action: Mouse scrolled (303, 411) with delta (0, 0)
Screenshot: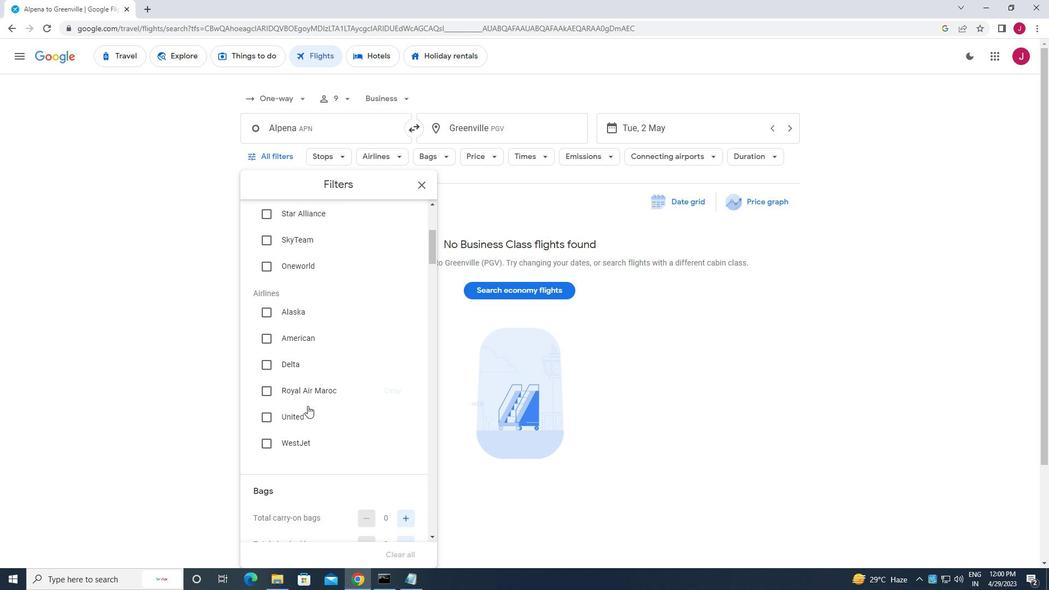 
Action: Mouse moved to (300, 407)
Screenshot: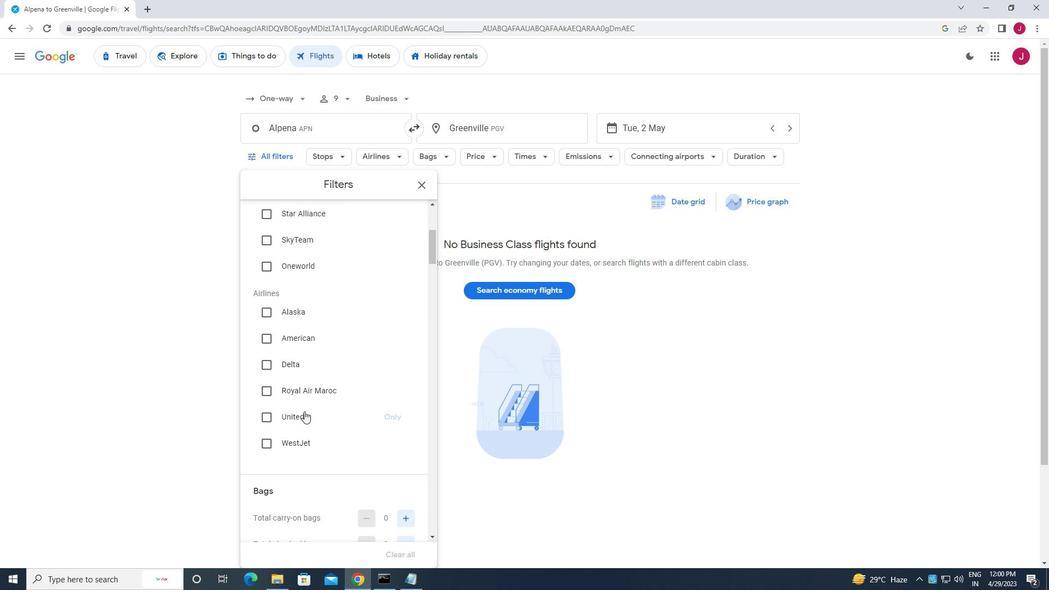 
Action: Mouse scrolled (300, 406) with delta (0, 0)
Screenshot: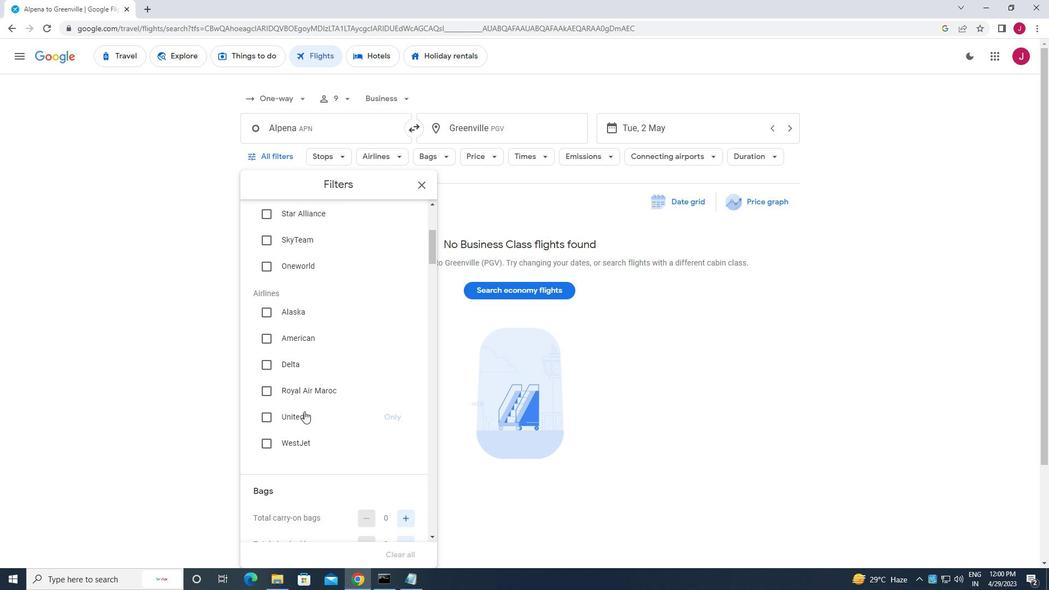 
Action: Mouse moved to (295, 388)
Screenshot: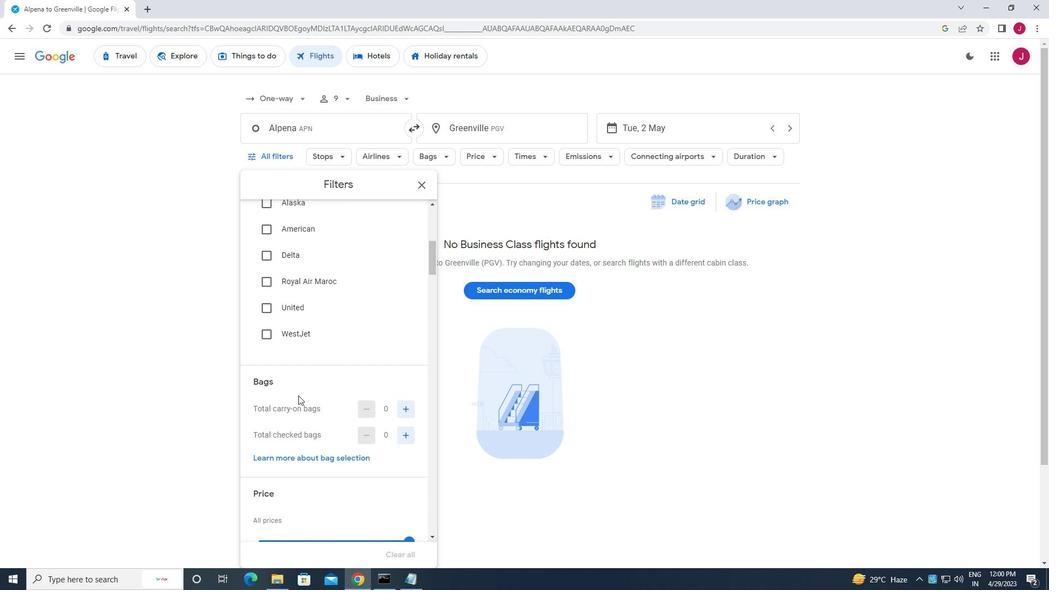 
Action: Mouse scrolled (295, 387) with delta (0, 0)
Screenshot: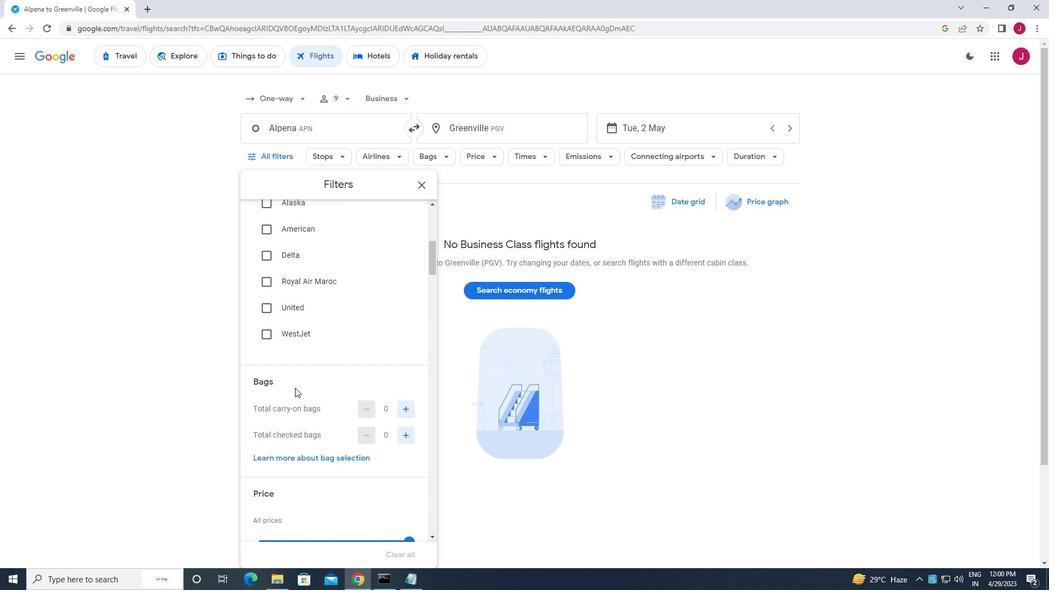 
Action: Mouse moved to (404, 353)
Screenshot: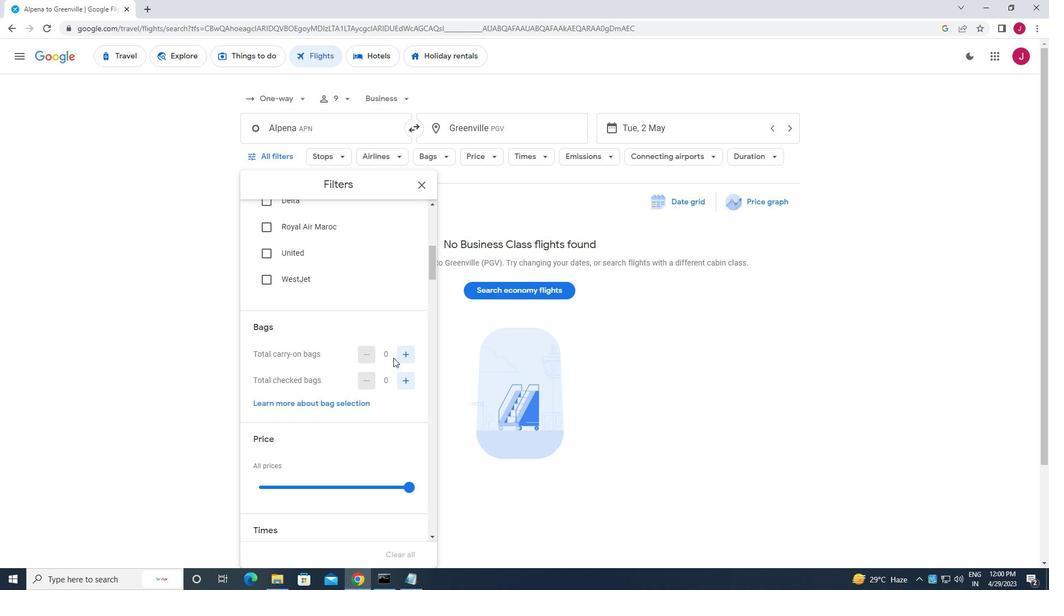 
Action: Mouse pressed left at (404, 353)
Screenshot: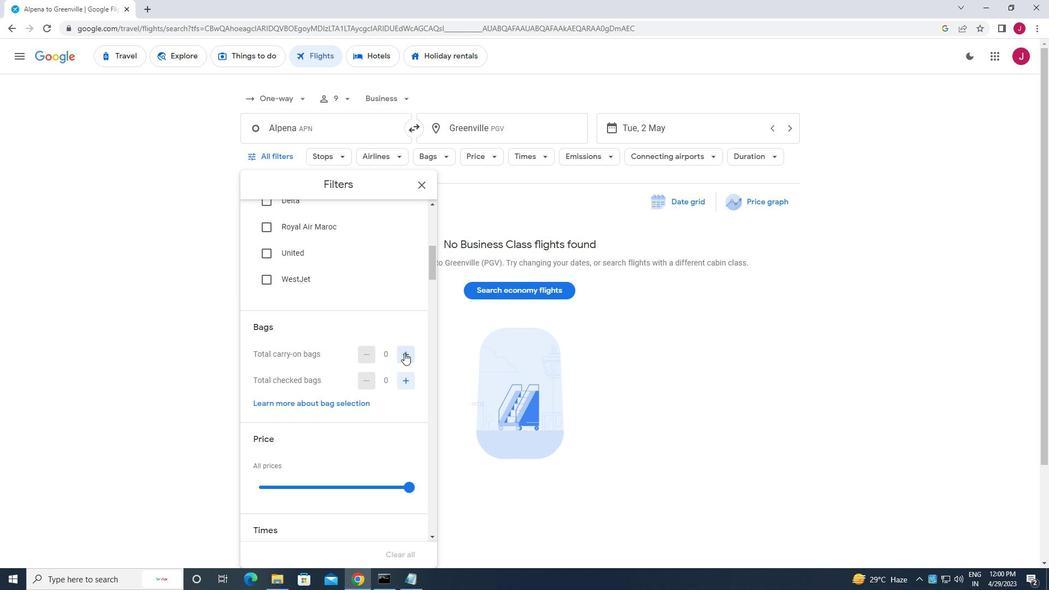 
Action: Mouse moved to (405, 353)
Screenshot: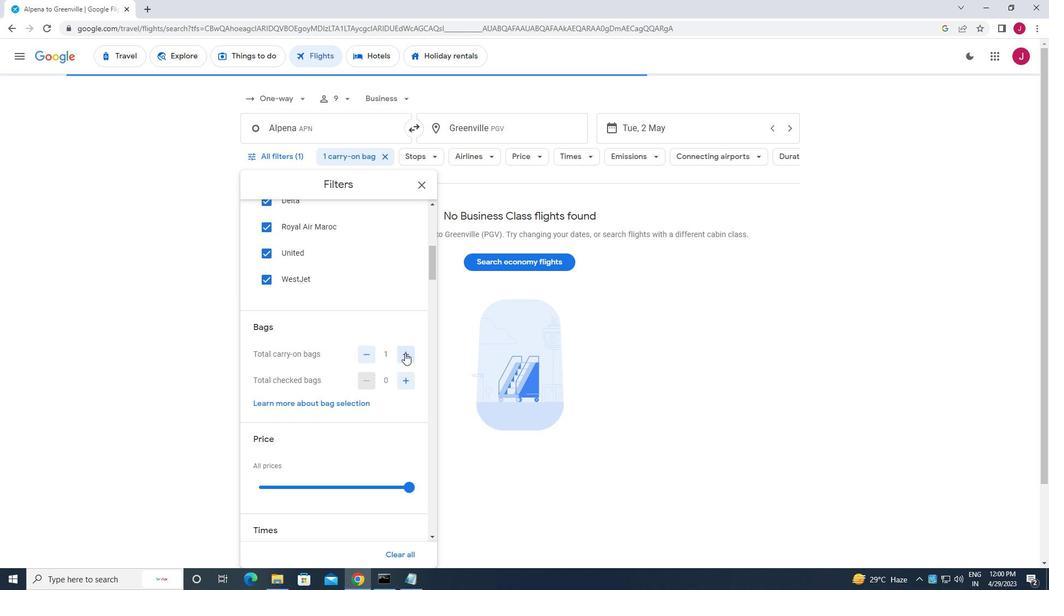 
Action: Mouse scrolled (405, 352) with delta (0, 0)
Screenshot: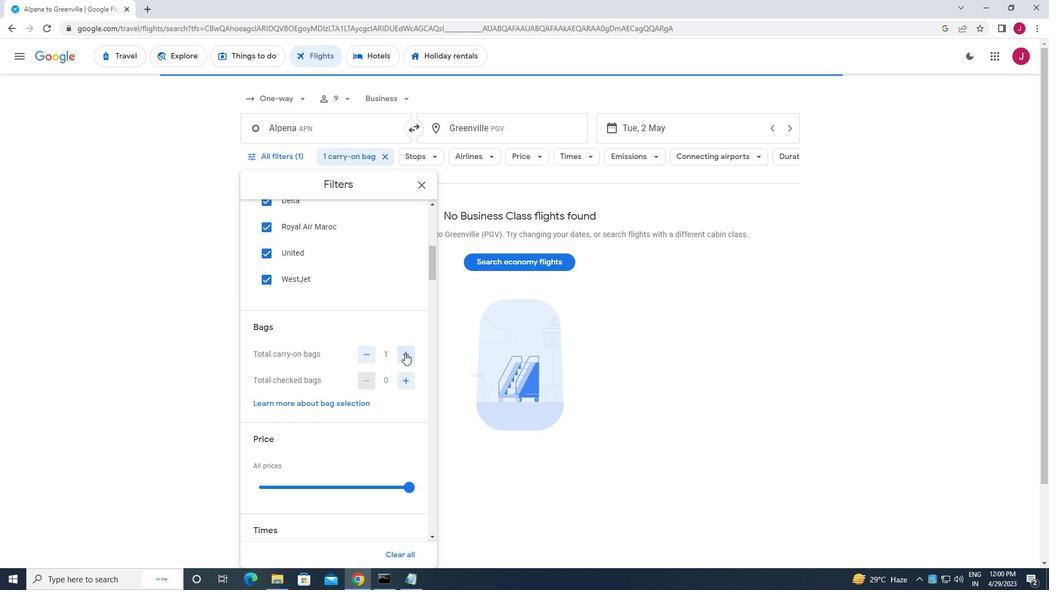 
Action: Mouse scrolled (405, 352) with delta (0, 0)
Screenshot: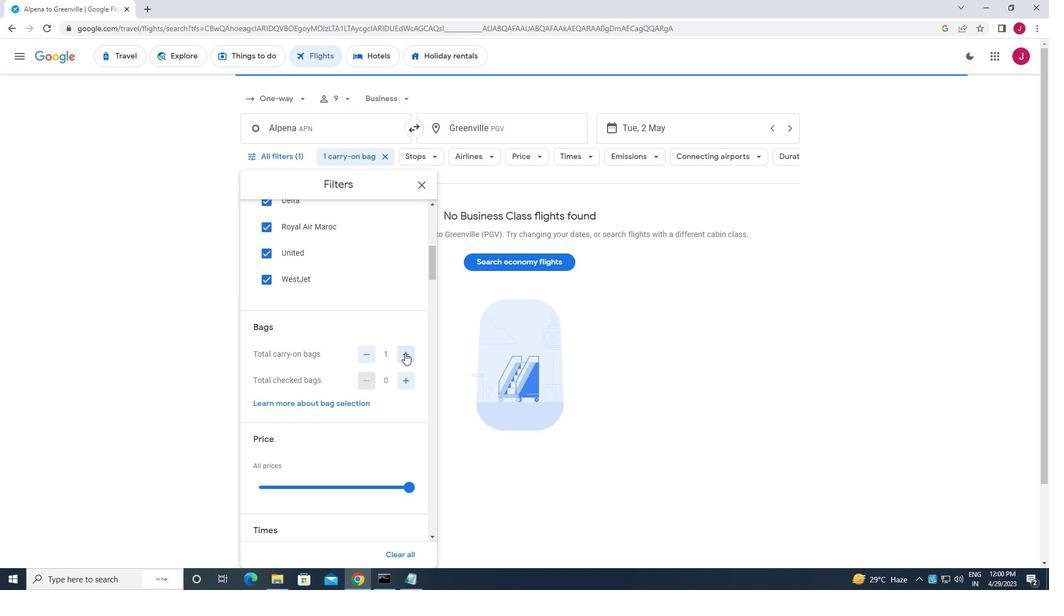 
Action: Mouse moved to (409, 377)
Screenshot: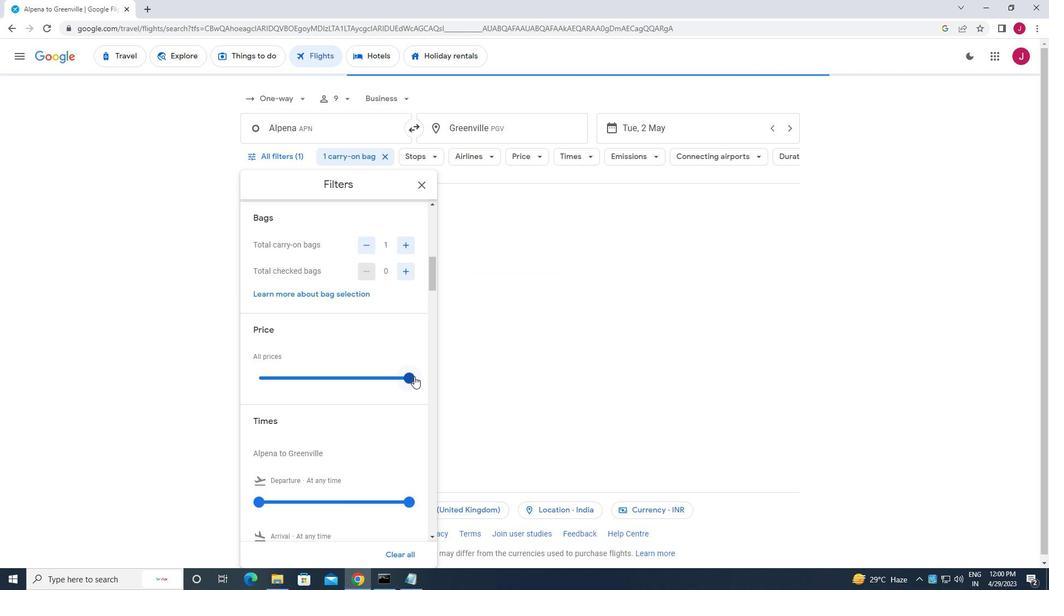 
Action: Mouse pressed left at (409, 377)
Screenshot: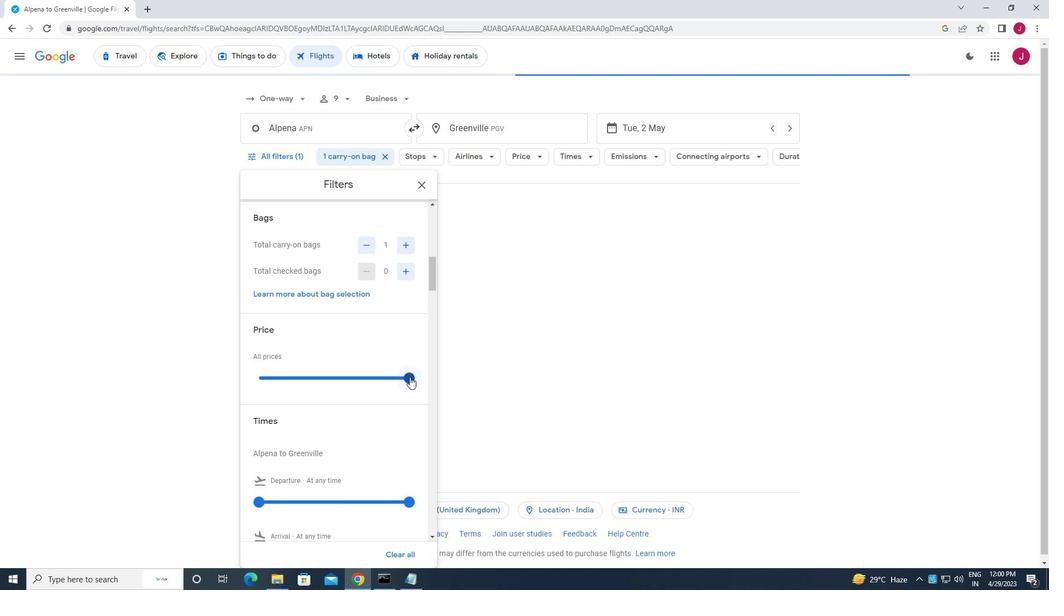 
Action: Mouse moved to (259, 376)
Screenshot: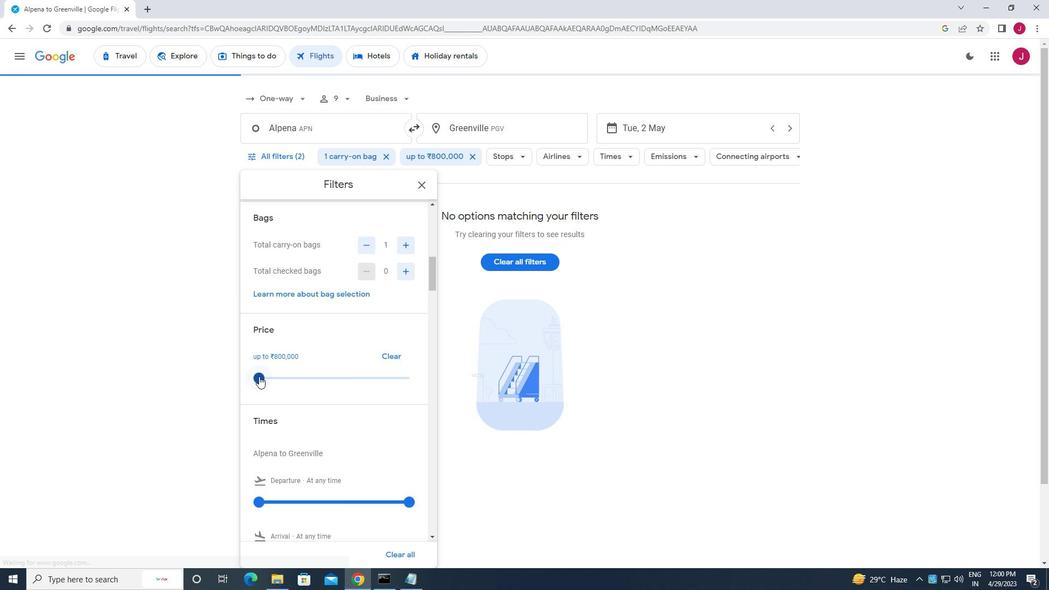 
Action: Mouse pressed left at (259, 376)
Screenshot: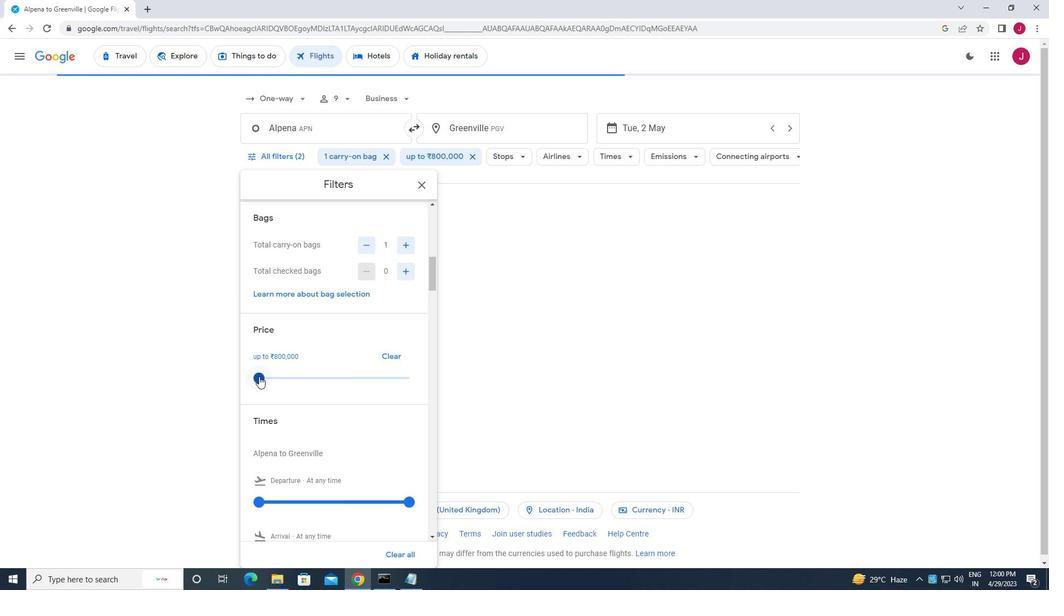 
Action: Mouse moved to (274, 375)
Screenshot: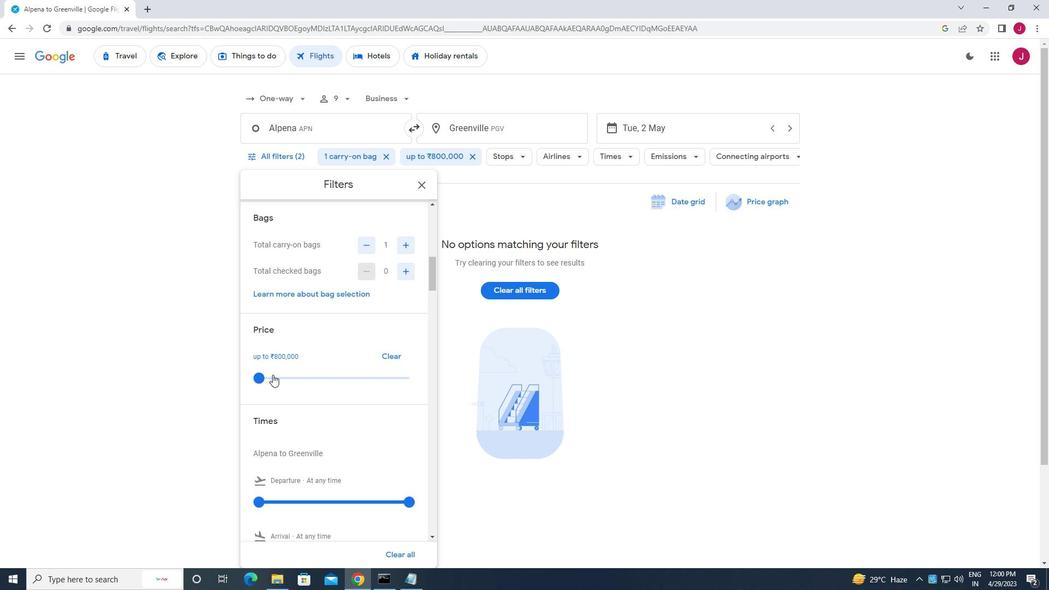 
Action: Mouse scrolled (274, 374) with delta (0, 0)
Screenshot: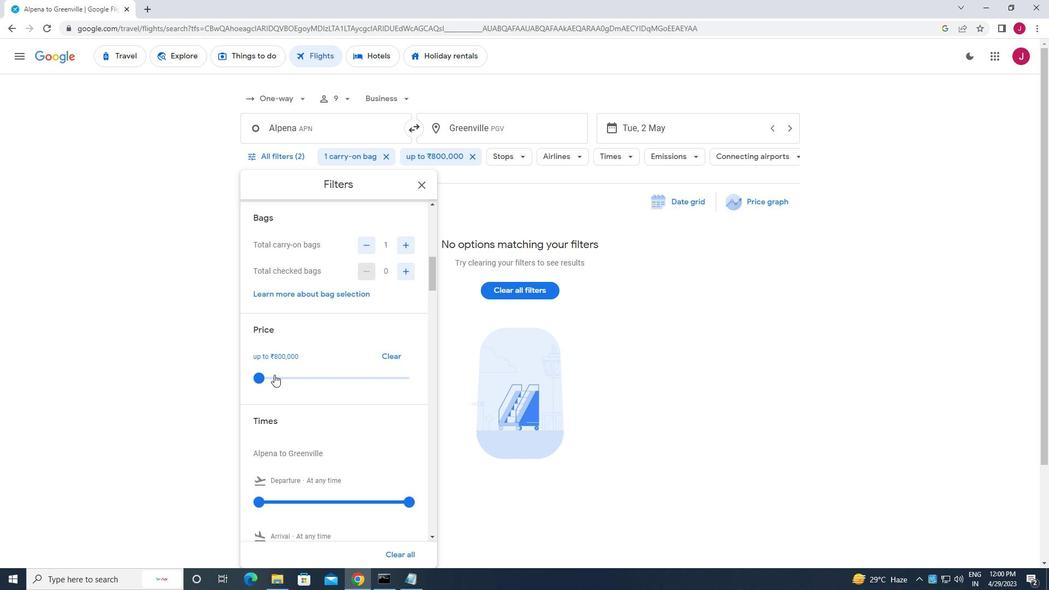 
Action: Mouse moved to (274, 375)
Screenshot: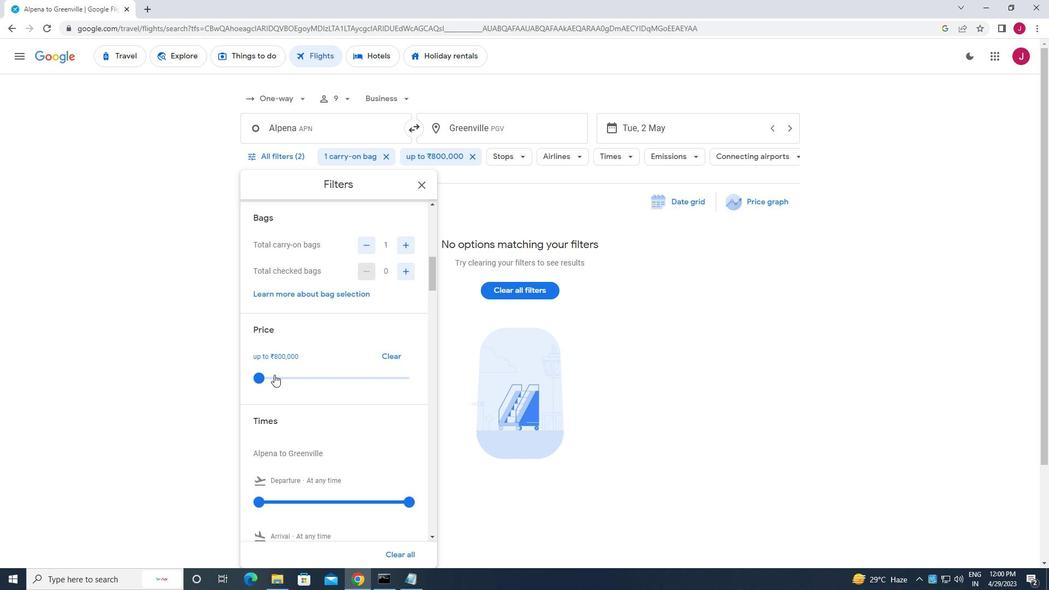 
Action: Mouse scrolled (274, 374) with delta (0, 0)
Screenshot: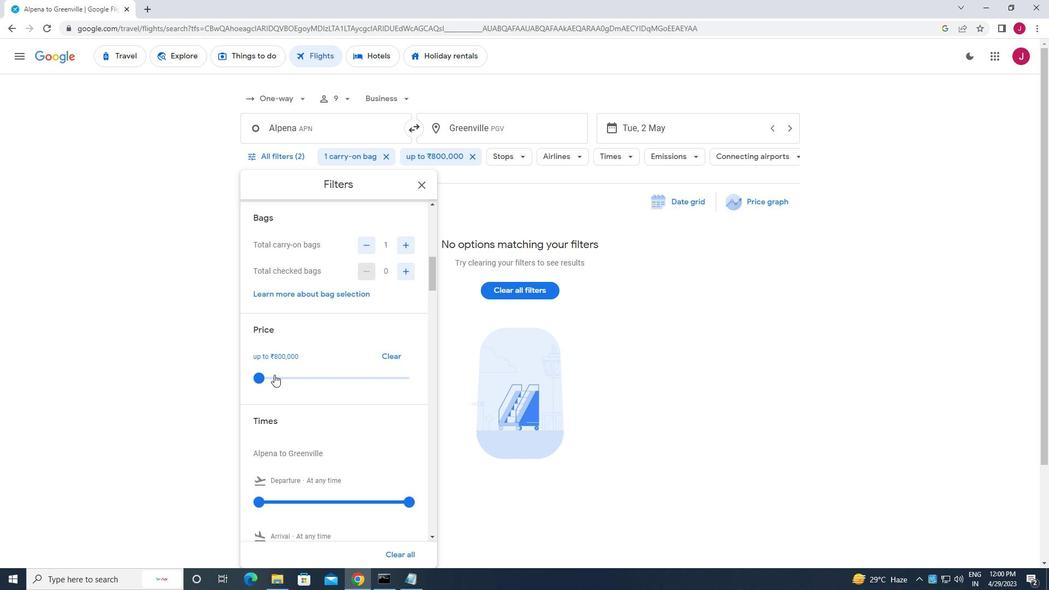 
Action: Mouse moved to (258, 392)
Screenshot: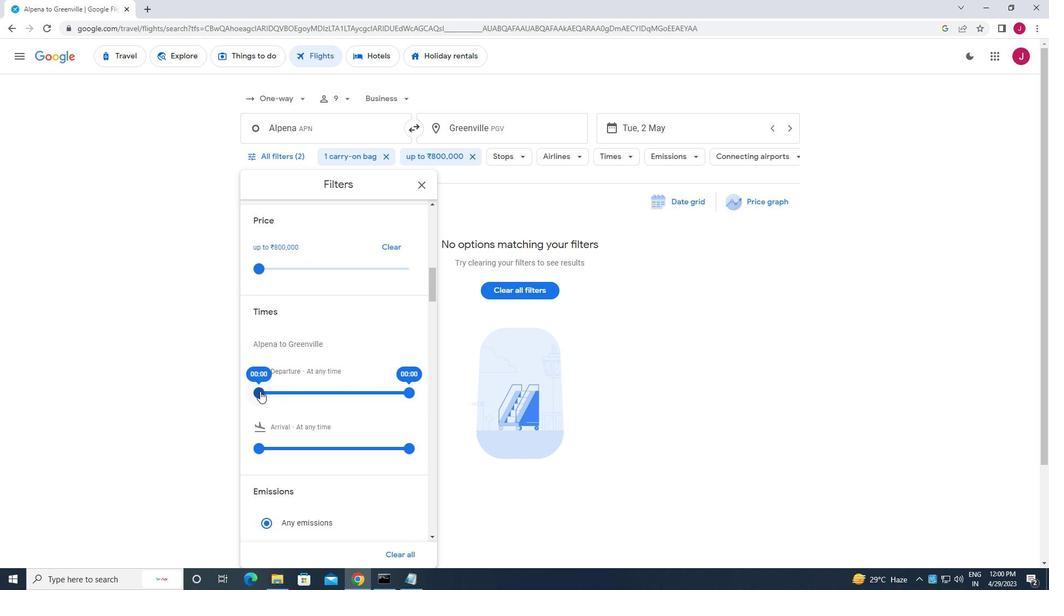 
Action: Mouse pressed left at (258, 392)
Screenshot: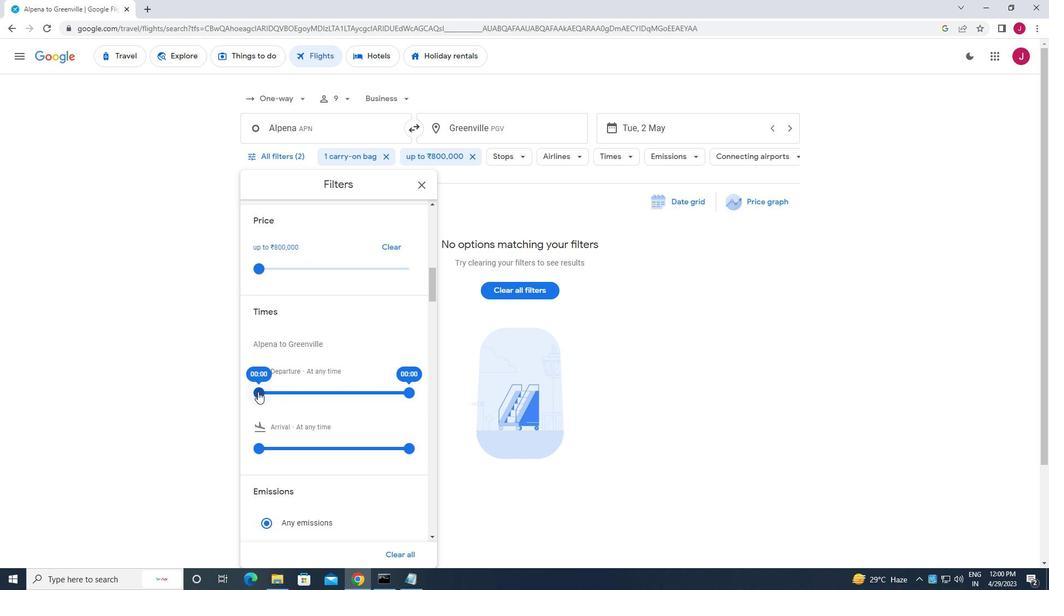 
Action: Mouse moved to (407, 392)
Screenshot: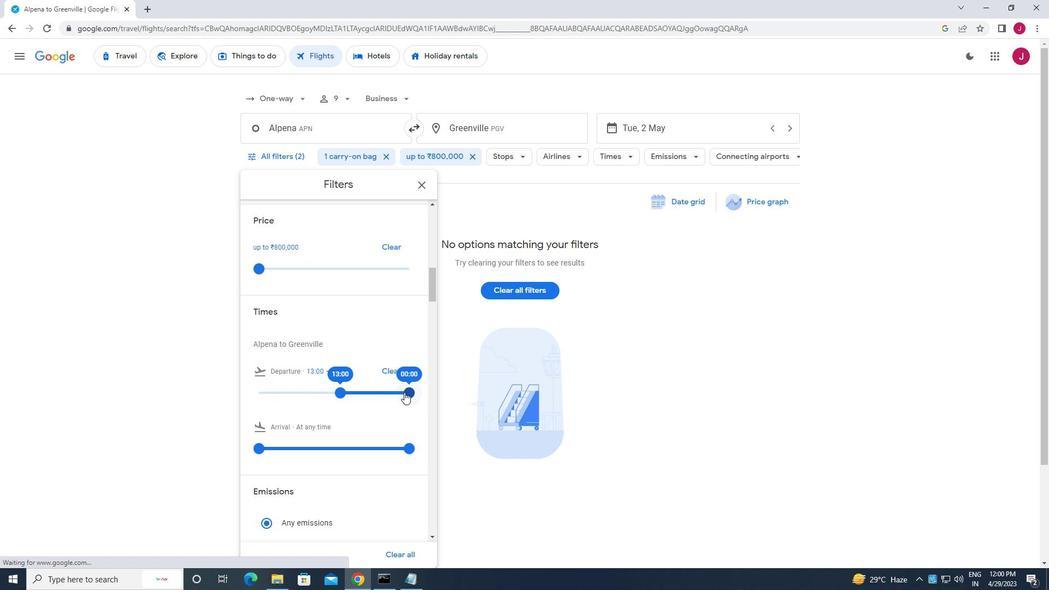 
Action: Mouse pressed left at (407, 392)
Screenshot: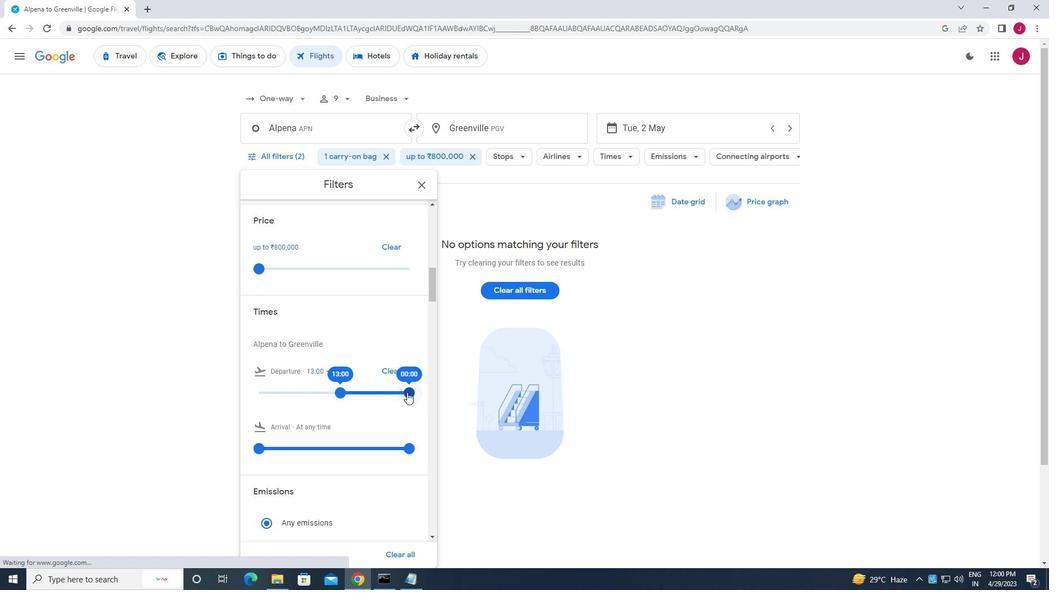
Action: Mouse moved to (423, 180)
Screenshot: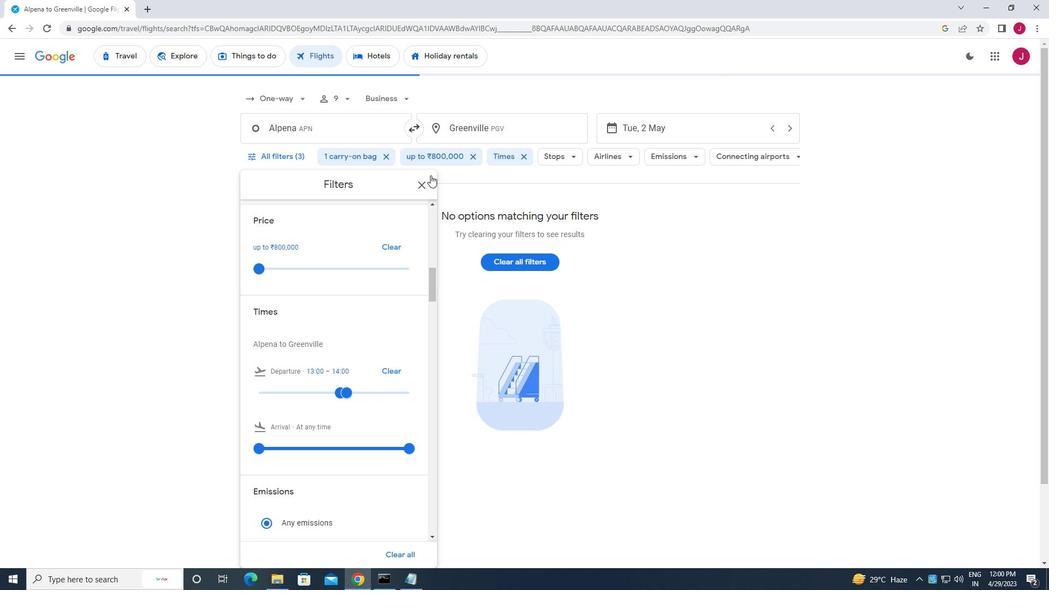
Action: Mouse pressed left at (423, 180)
Screenshot: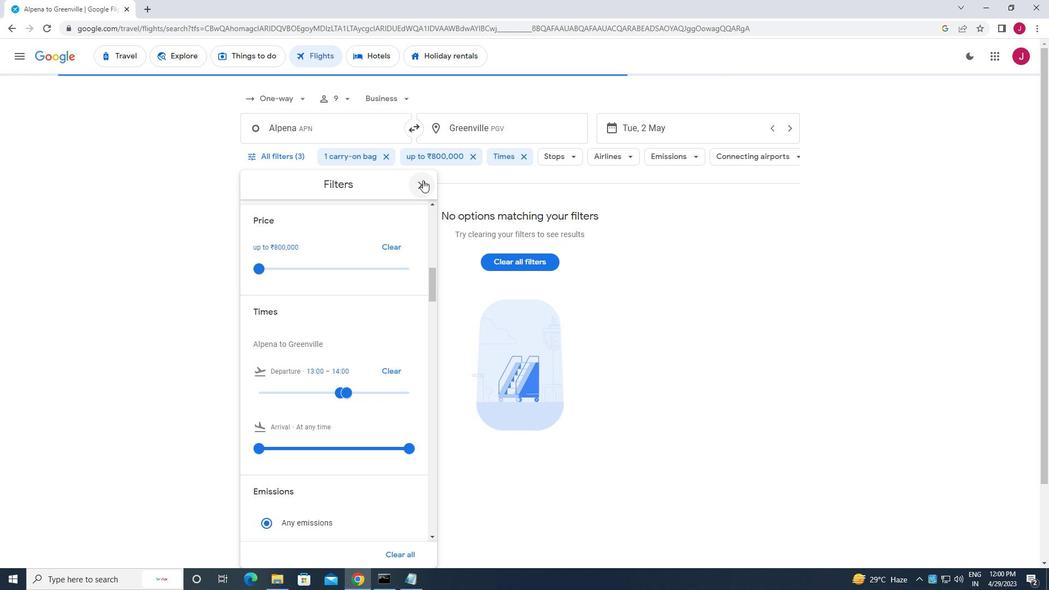 
Action: Mouse moved to (422, 186)
Screenshot: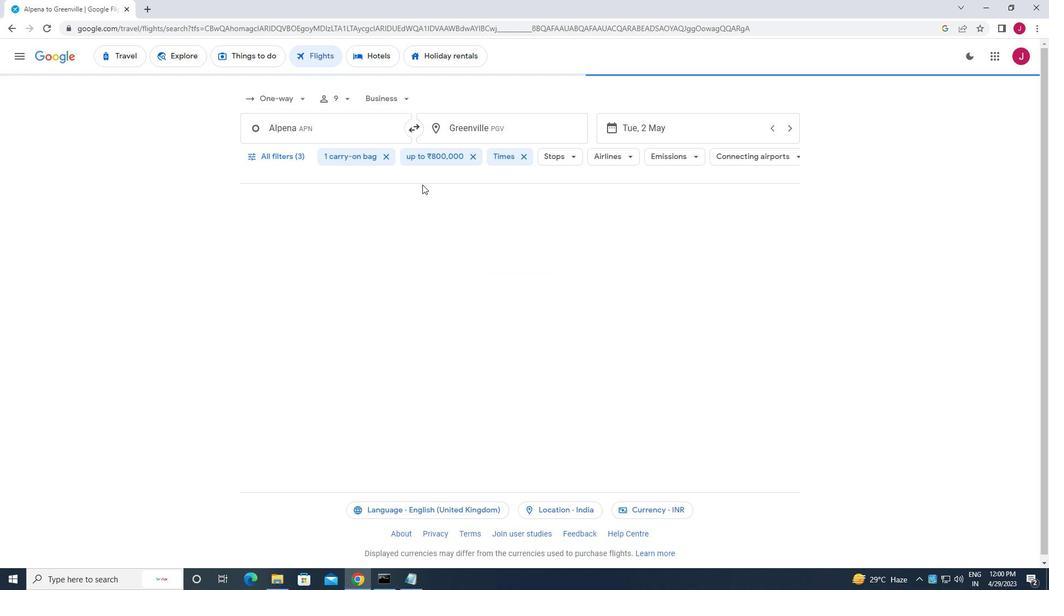 
